 Task: Look for space in Carpentersville, United States from 10th June, 2023 to 25th June, 2023 for 4 adults in price range Rs.10000 to Rs.15000. Place can be private room with 4 bedrooms having 4 beds and 4 bathrooms. Property type can be house, flat, guest house, hotel. Amenities needed are: wifi, TV, free parkinig on premises, gym, breakfast. Booking option can be shelf check-in. Required host language is English.
Action: Mouse moved to (409, 80)
Screenshot: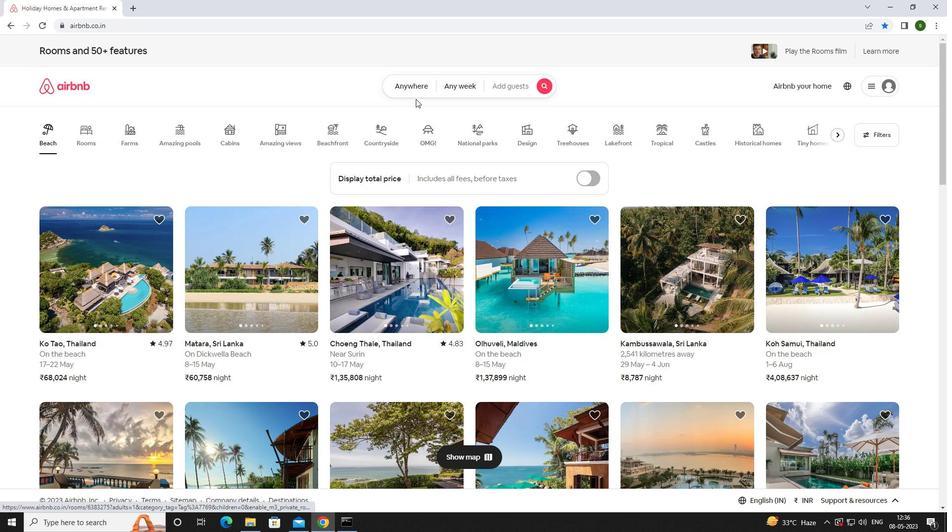 
Action: Mouse pressed left at (409, 80)
Screenshot: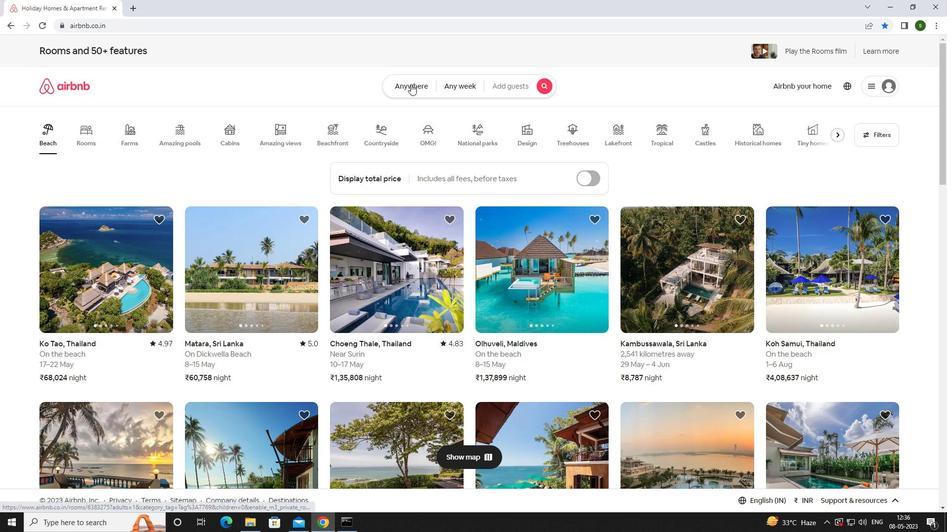 
Action: Mouse moved to (331, 119)
Screenshot: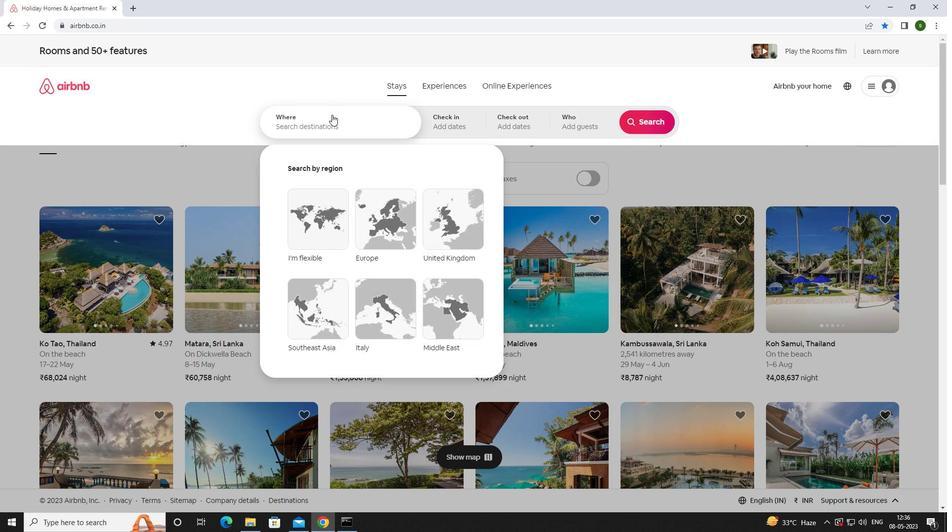 
Action: Mouse pressed left at (331, 119)
Screenshot: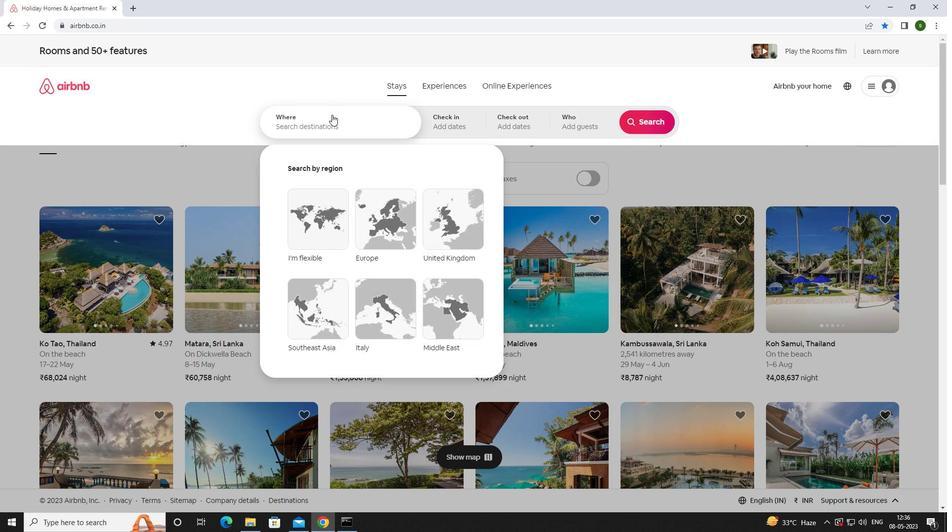 
Action: Mouse moved to (331, 120)
Screenshot: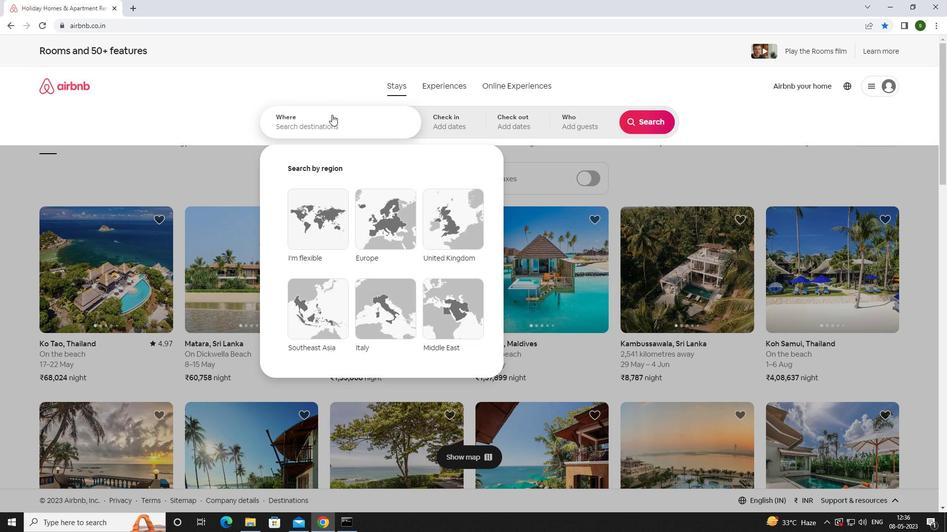
Action: Key pressed <Key.caps_lock>c<Key.caps_lock>arpentersville,<Key.space><Key.caps_lock>u<Key.caps_lock>nited<Key.space><Key.caps_lock>s<Key.caps_lock>tates<Key.enter>
Screenshot: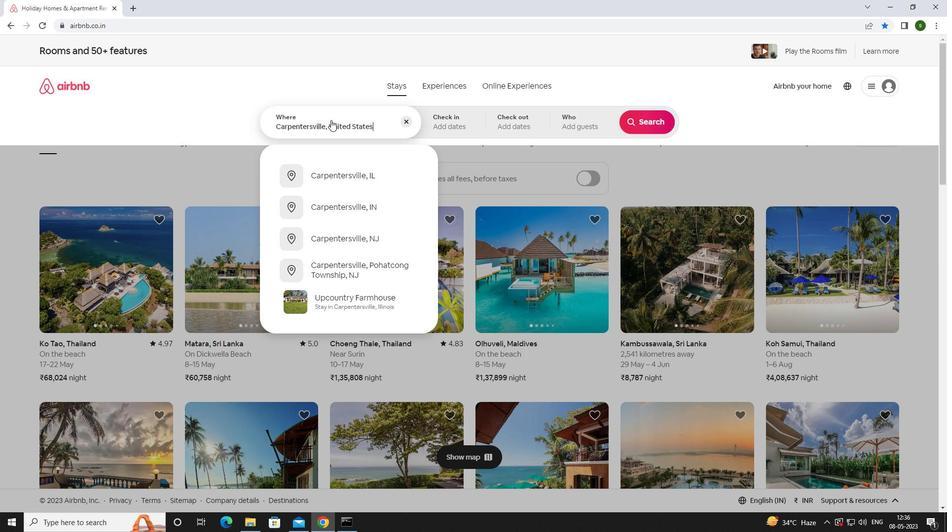 
Action: Mouse moved to (631, 264)
Screenshot: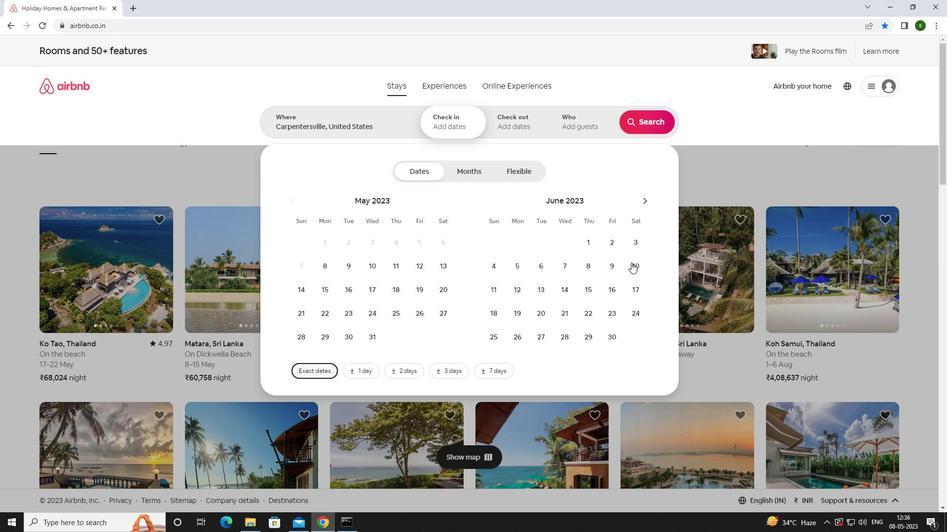 
Action: Mouse pressed left at (631, 264)
Screenshot: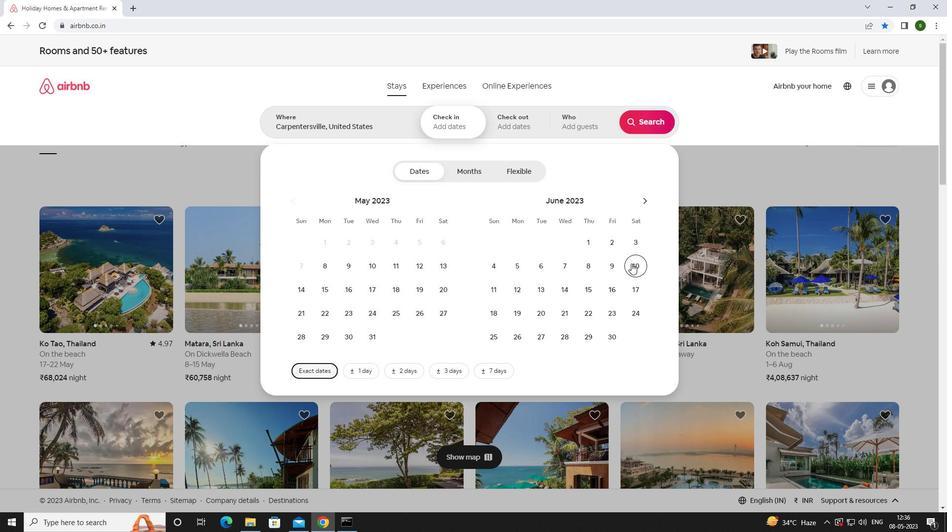 
Action: Mouse moved to (494, 335)
Screenshot: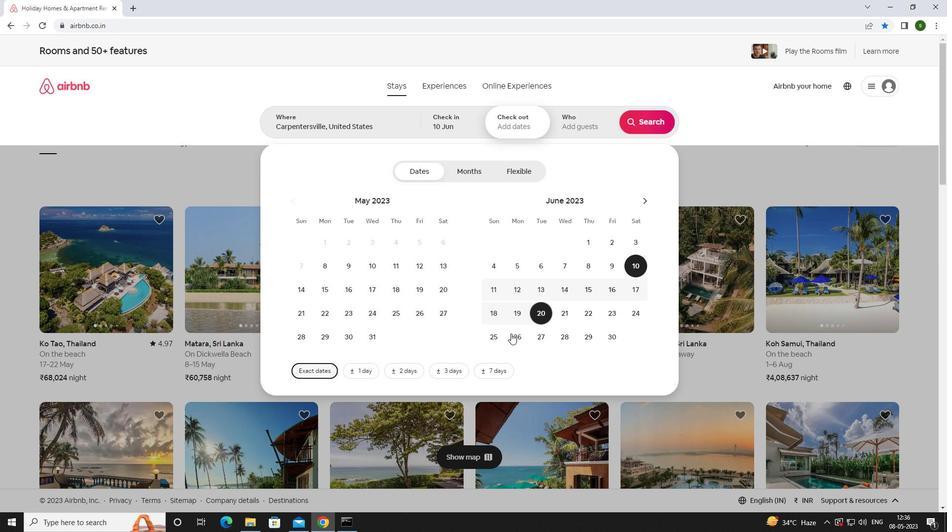 
Action: Mouse pressed left at (494, 335)
Screenshot: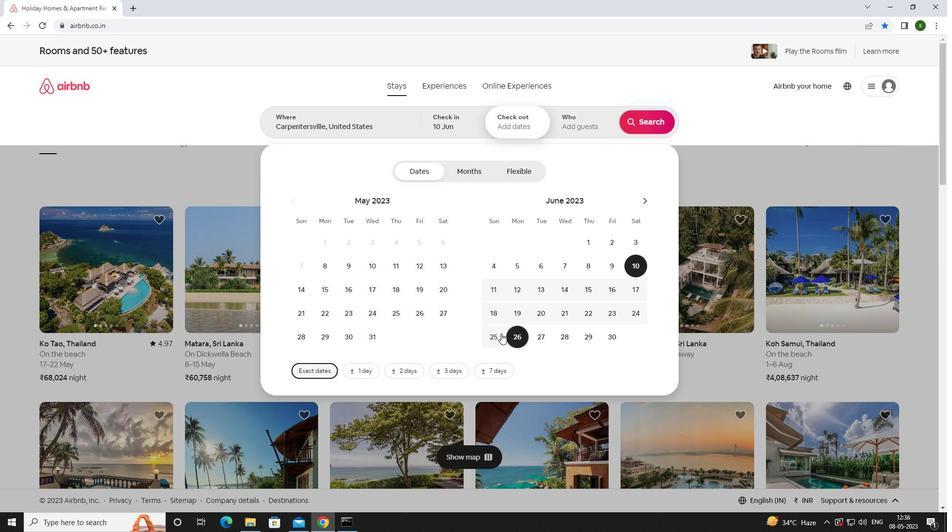 
Action: Mouse moved to (569, 112)
Screenshot: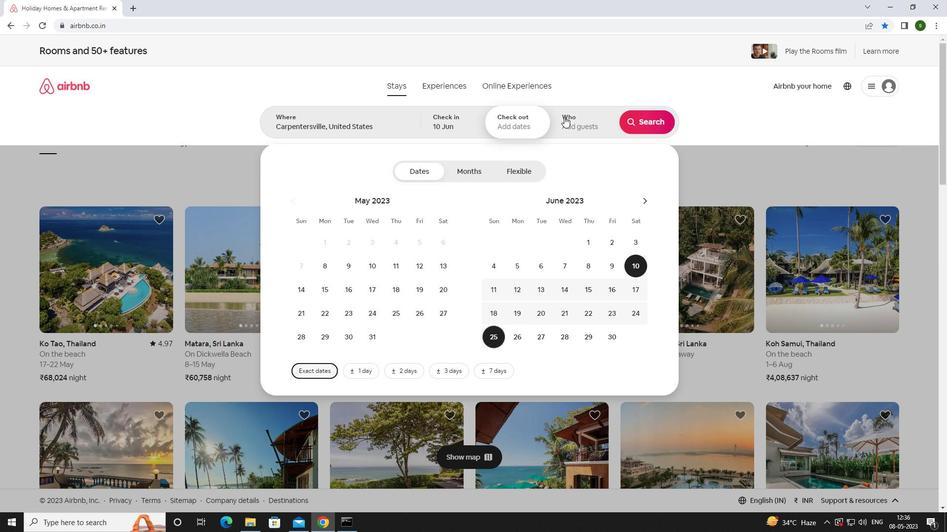 
Action: Mouse pressed left at (569, 112)
Screenshot: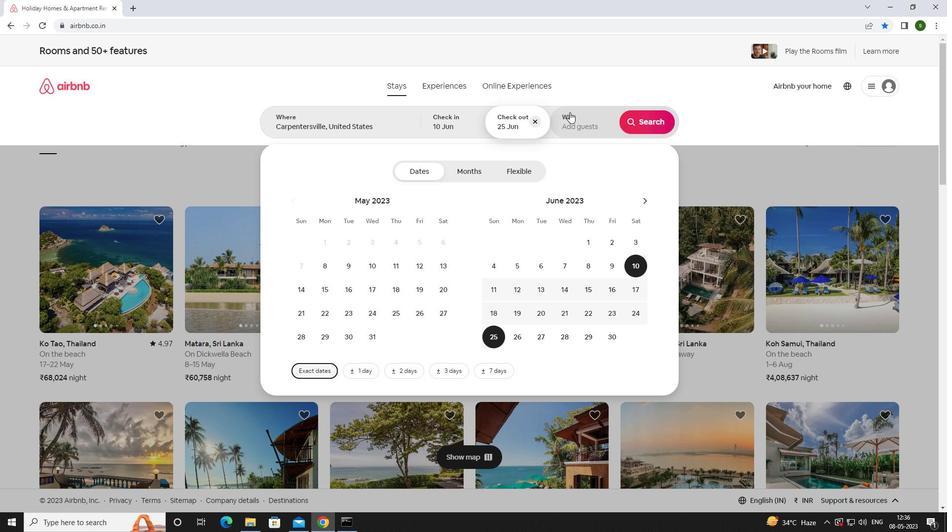 
Action: Mouse moved to (647, 171)
Screenshot: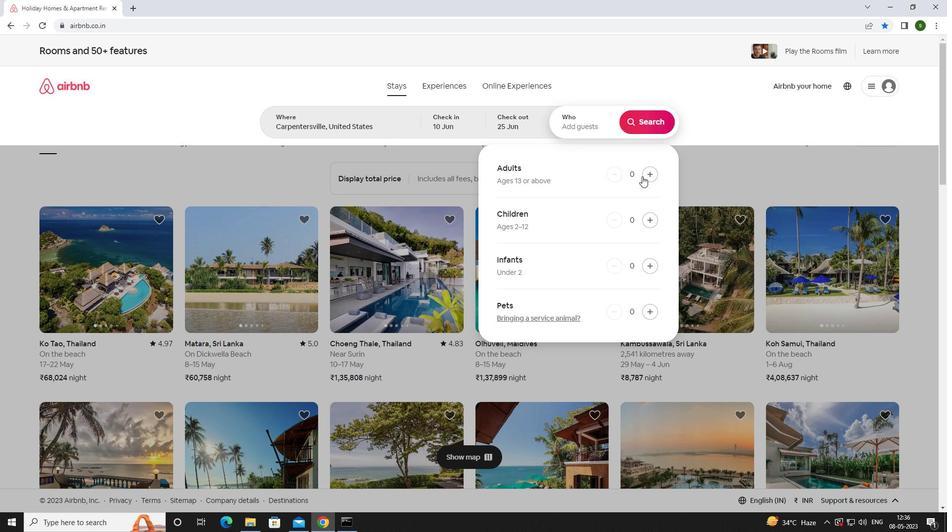 
Action: Mouse pressed left at (647, 171)
Screenshot: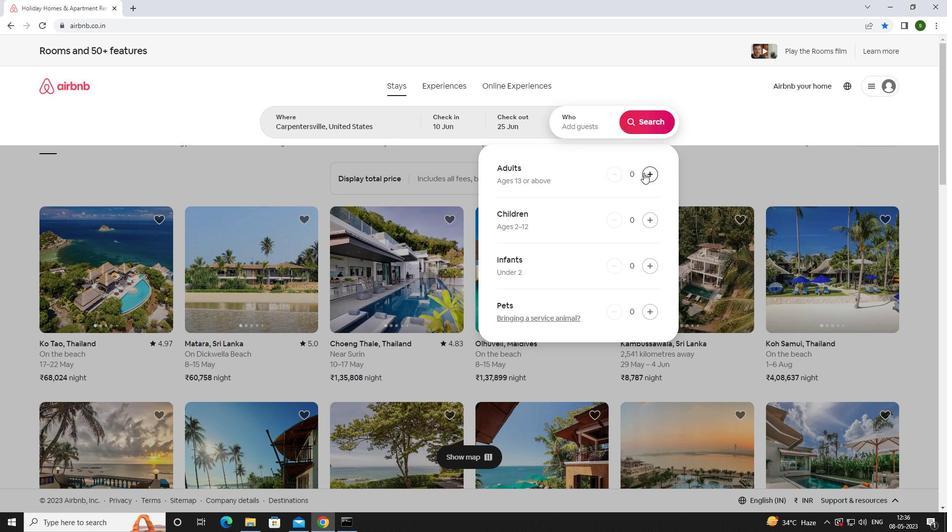 
Action: Mouse pressed left at (647, 171)
Screenshot: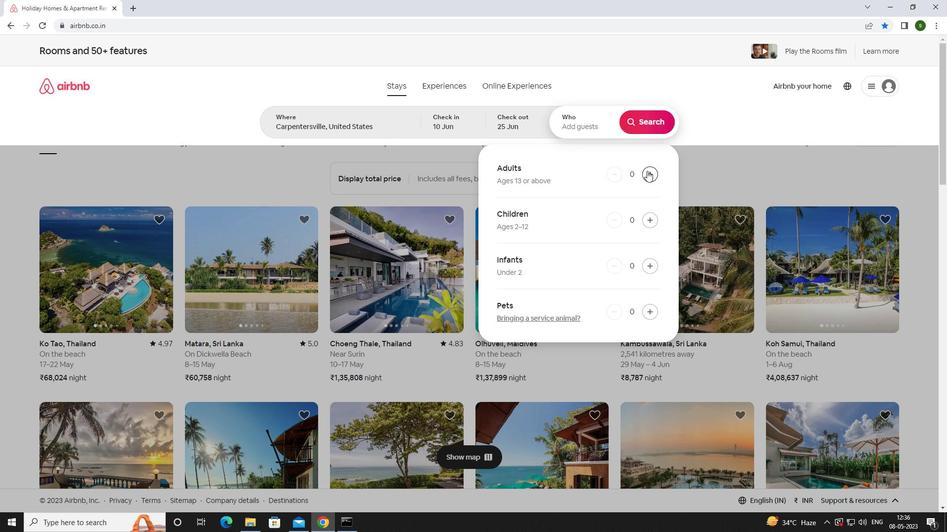 
Action: Mouse pressed left at (647, 171)
Screenshot: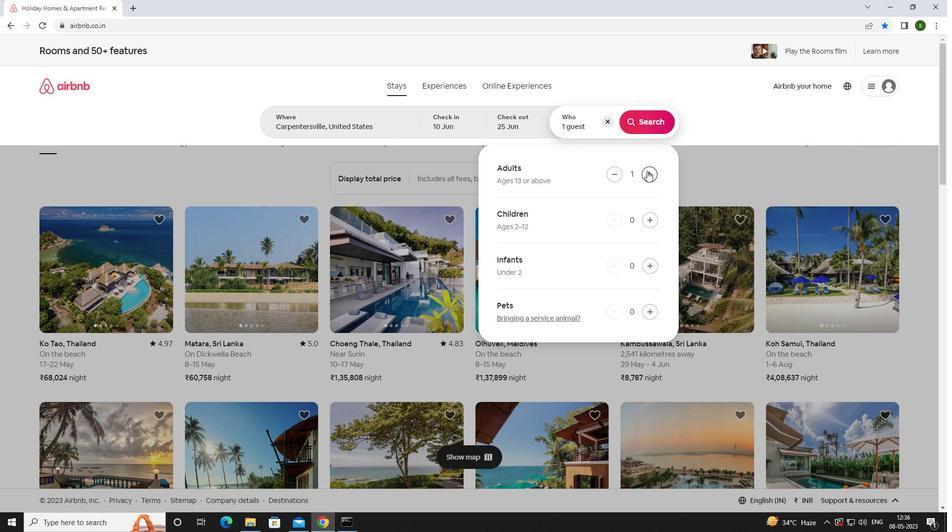 
Action: Mouse pressed left at (647, 171)
Screenshot: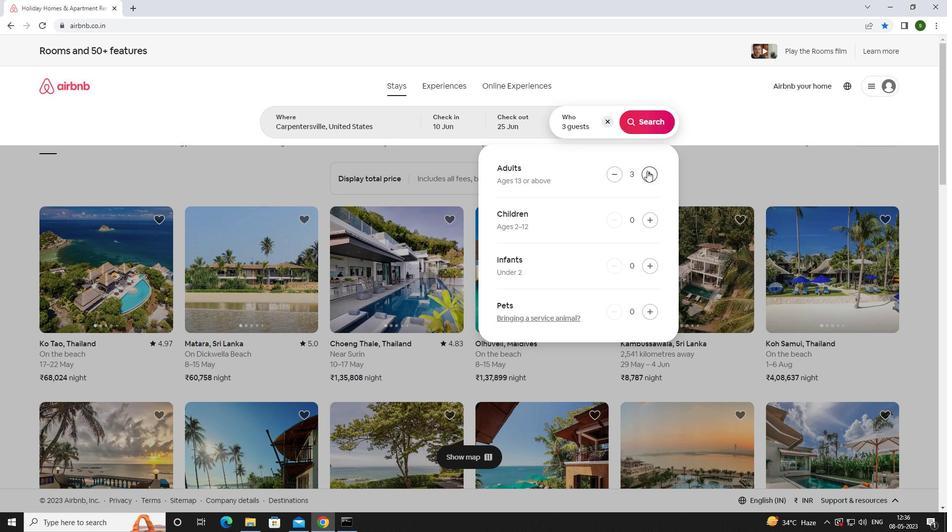 
Action: Mouse moved to (647, 125)
Screenshot: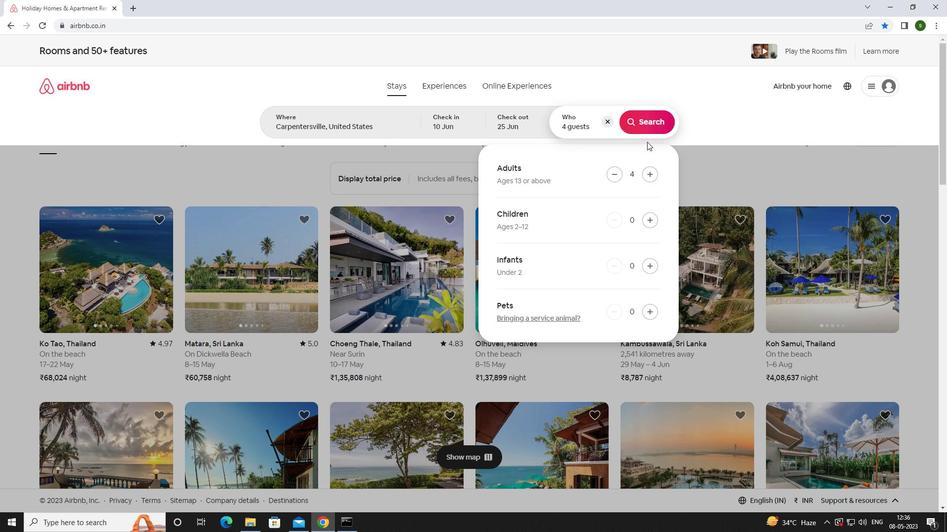 
Action: Mouse pressed left at (647, 125)
Screenshot: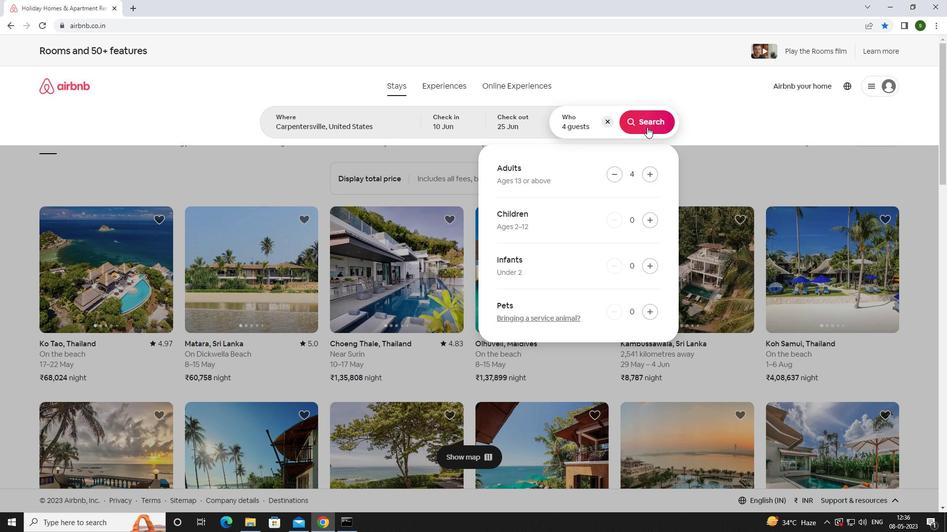 
Action: Mouse moved to (909, 94)
Screenshot: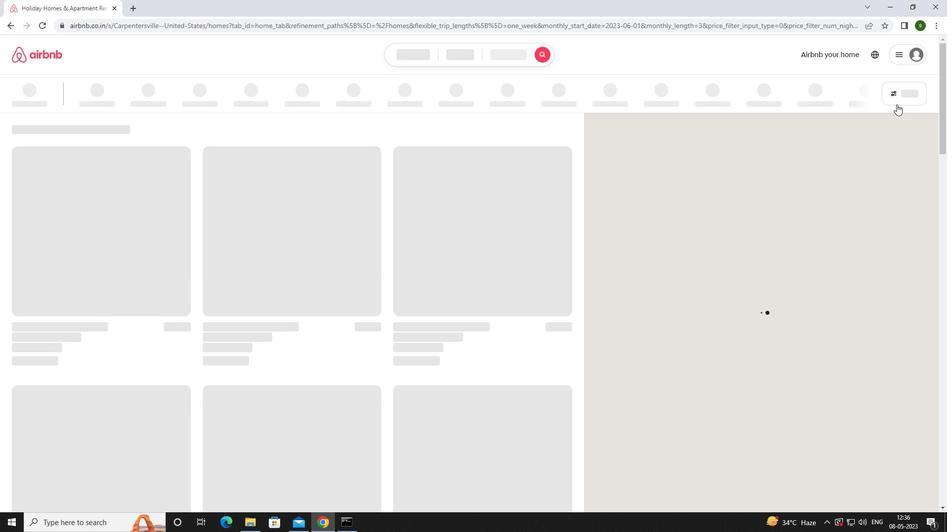 
Action: Mouse pressed left at (909, 94)
Screenshot: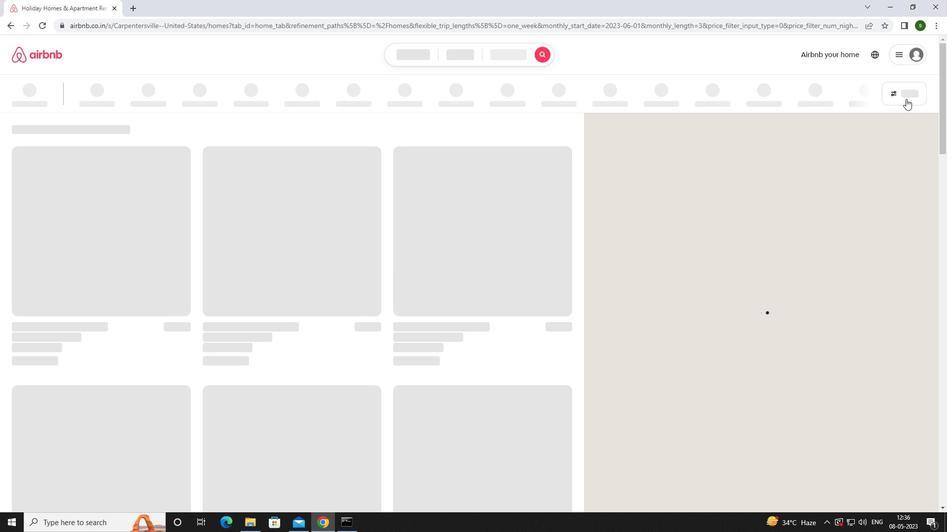 
Action: Mouse moved to (383, 343)
Screenshot: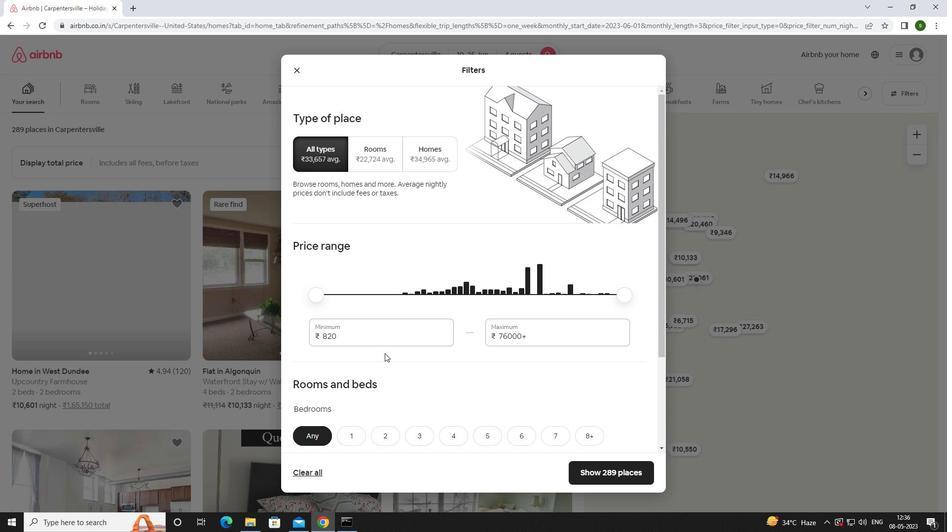 
Action: Mouse pressed left at (383, 343)
Screenshot: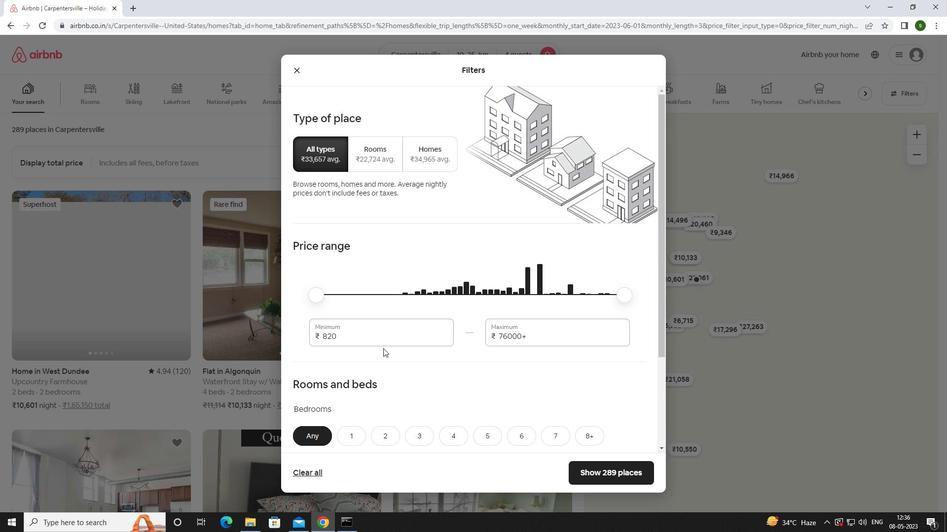 
Action: Key pressed <Key.backspace><Key.backspace><Key.backspace><Key.backspace>10000
Screenshot: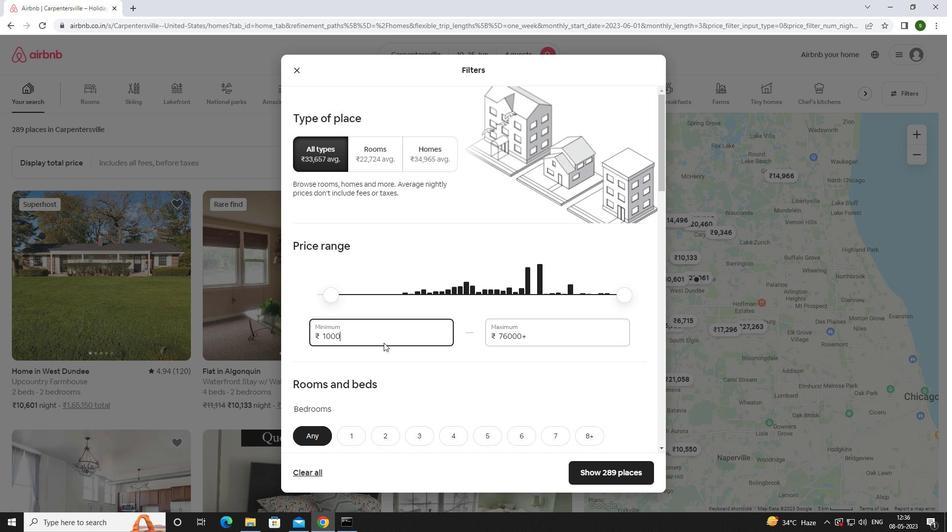 
Action: Mouse moved to (536, 339)
Screenshot: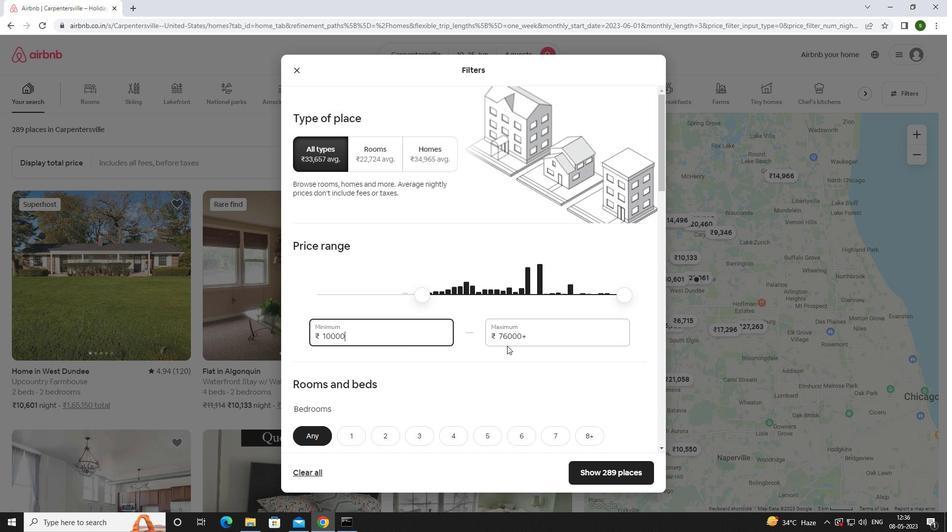 
Action: Mouse pressed left at (536, 339)
Screenshot: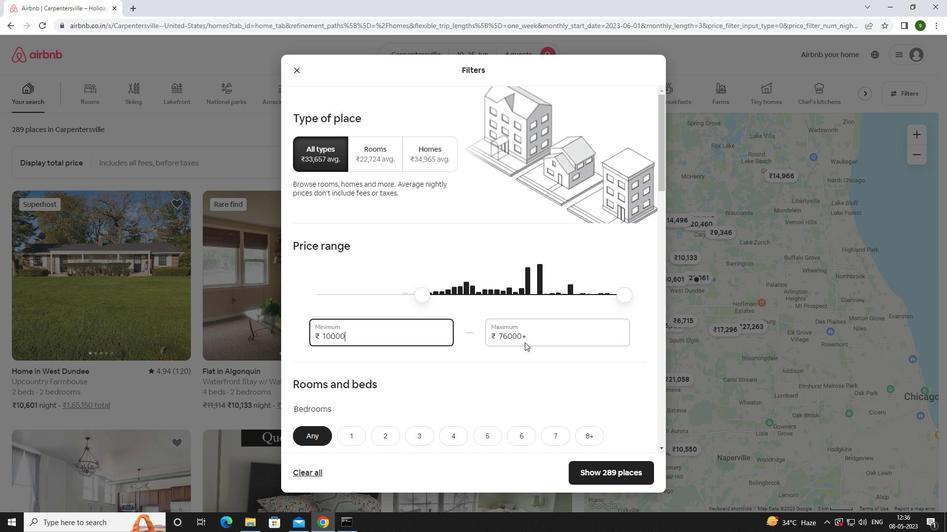 
Action: Key pressed <Key.backspace><Key.backspace><Key.backspace><Key.backspace><Key.backspace><Key.backspace><Key.backspace><Key.backspace>15000
Screenshot: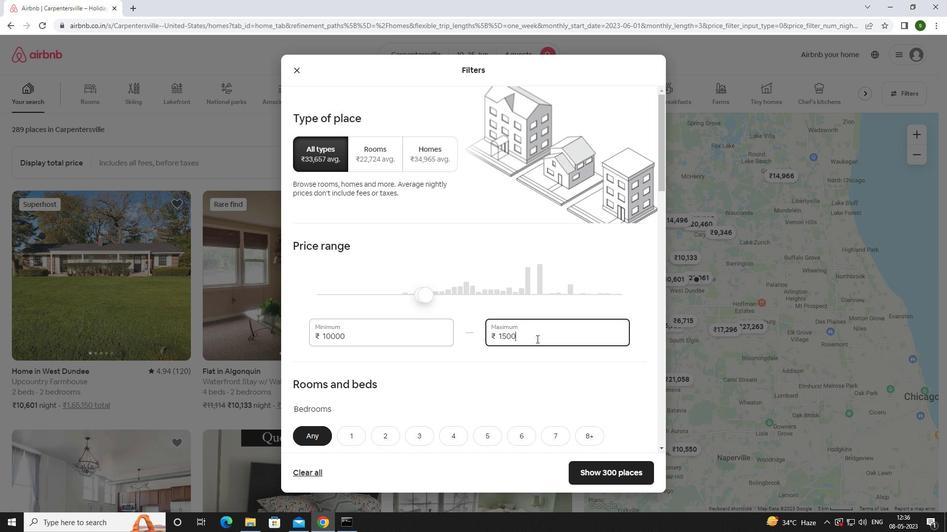 
Action: Mouse moved to (479, 357)
Screenshot: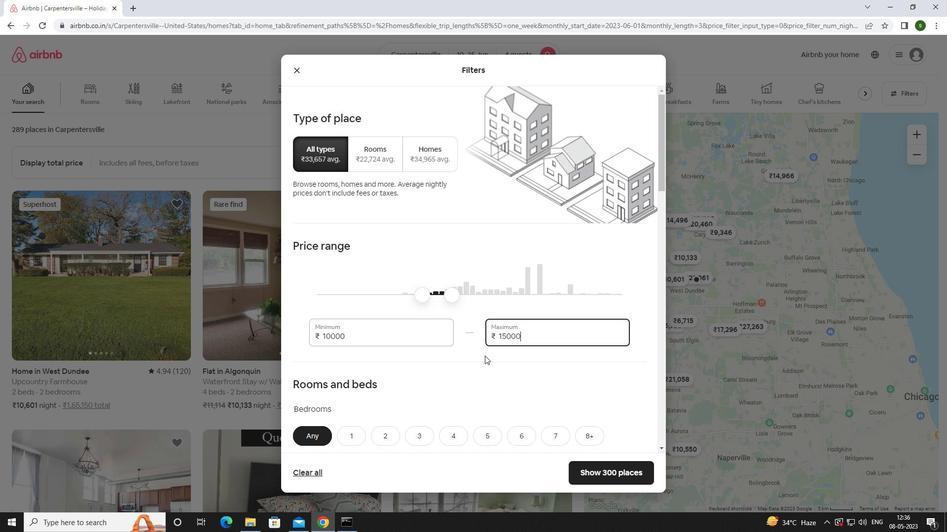 
Action: Mouse scrolled (479, 357) with delta (0, 0)
Screenshot: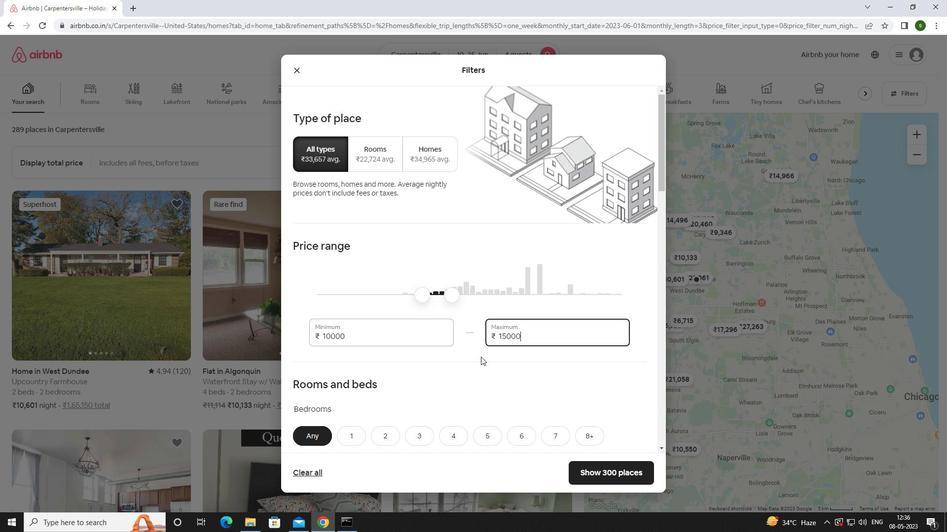 
Action: Mouse scrolled (479, 357) with delta (0, 0)
Screenshot: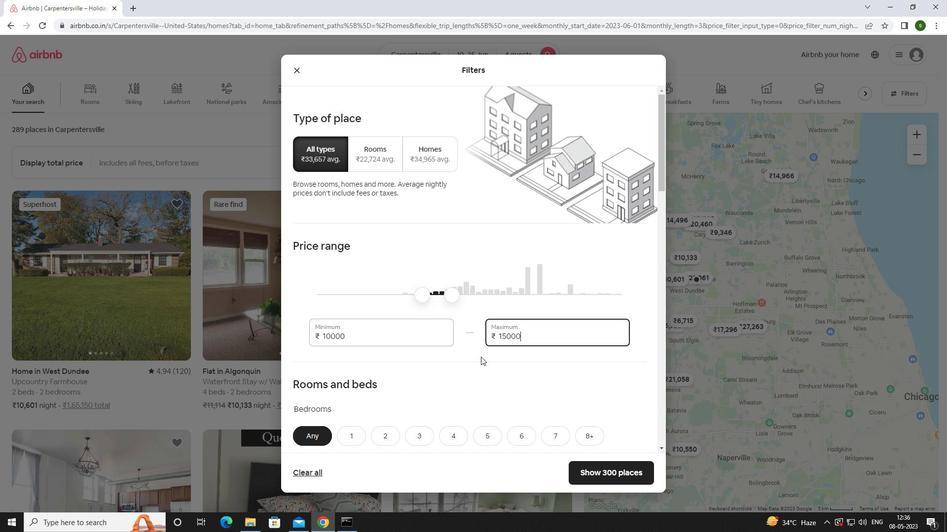 
Action: Mouse moved to (471, 352)
Screenshot: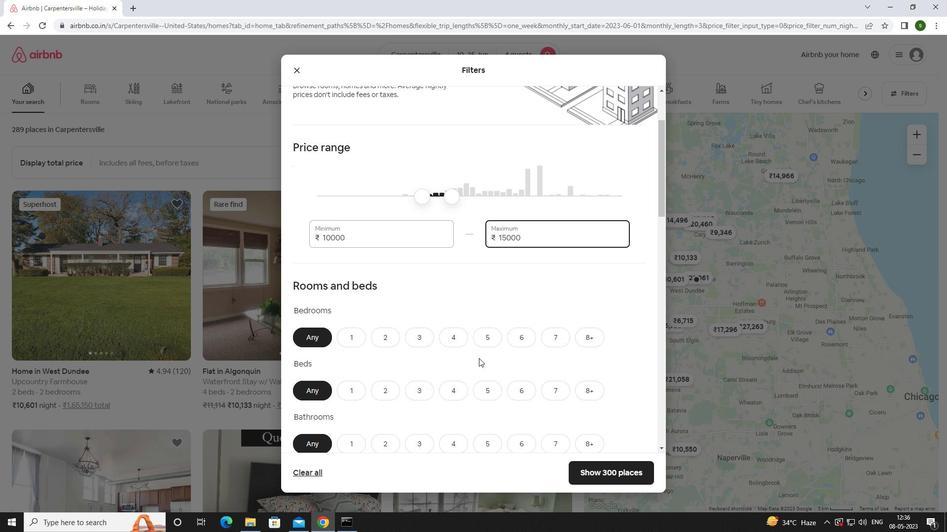 
Action: Mouse scrolled (471, 352) with delta (0, 0)
Screenshot: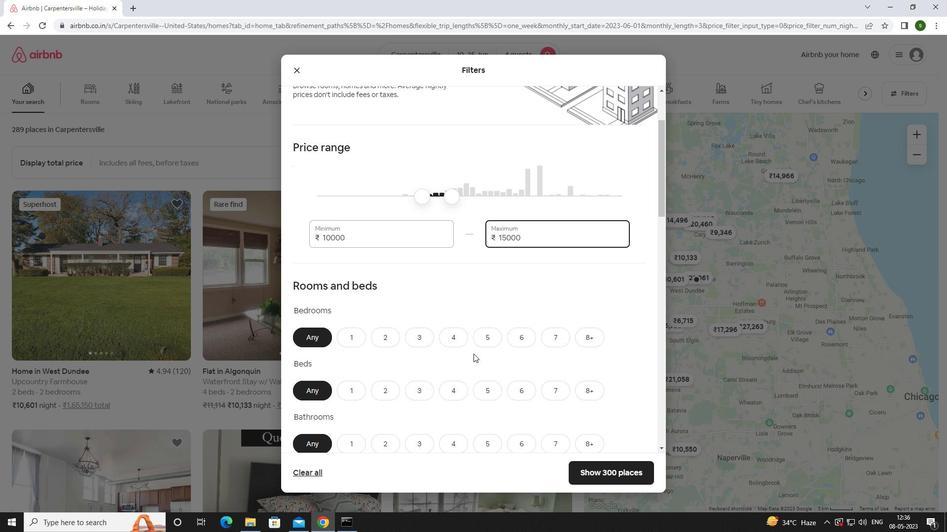 
Action: Mouse scrolled (471, 352) with delta (0, 0)
Screenshot: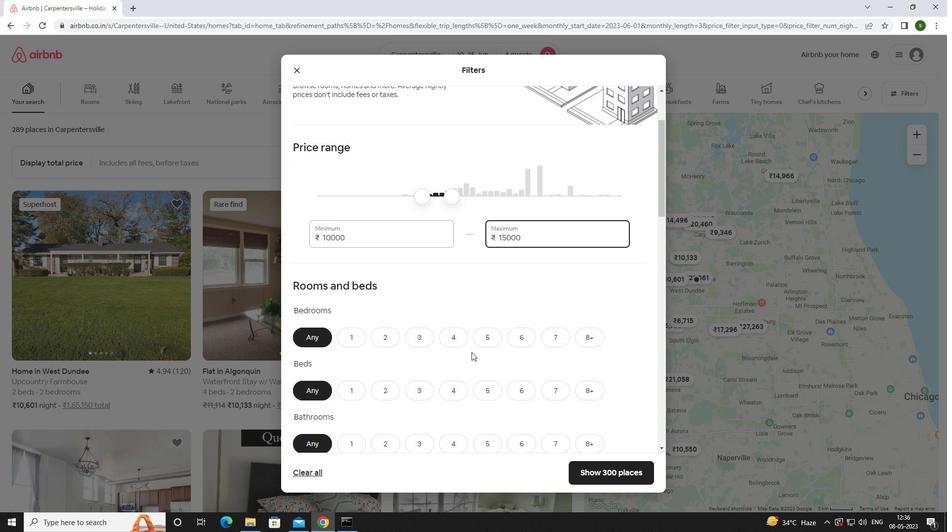 
Action: Mouse moved to (451, 243)
Screenshot: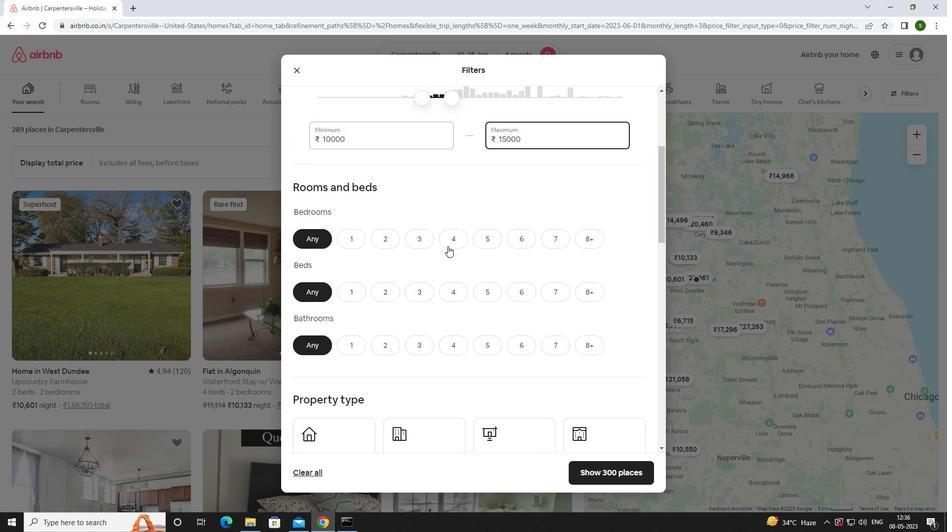 
Action: Mouse pressed left at (451, 243)
Screenshot: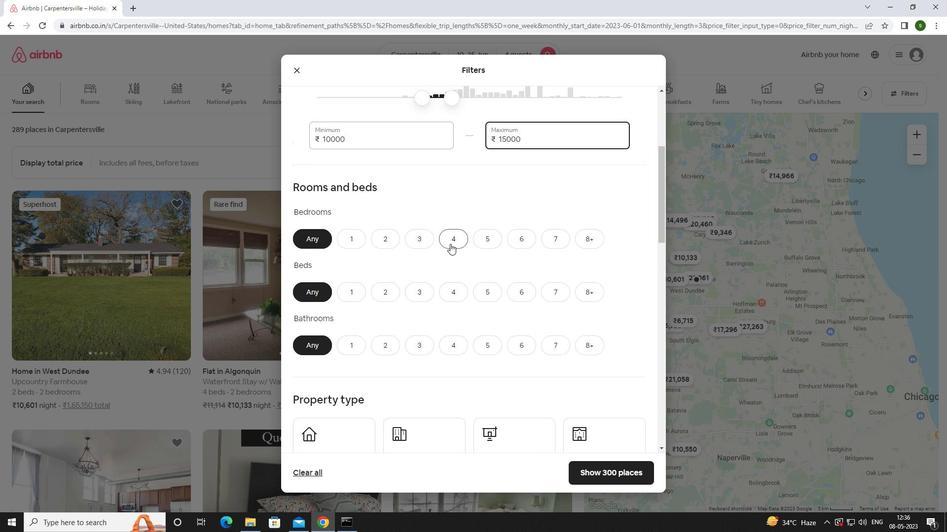 
Action: Mouse moved to (455, 287)
Screenshot: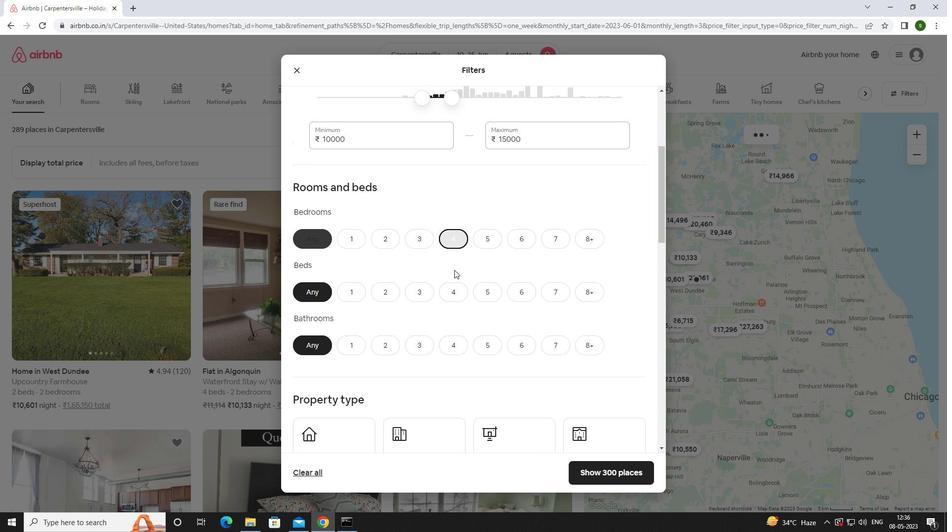 
Action: Mouse pressed left at (455, 287)
Screenshot: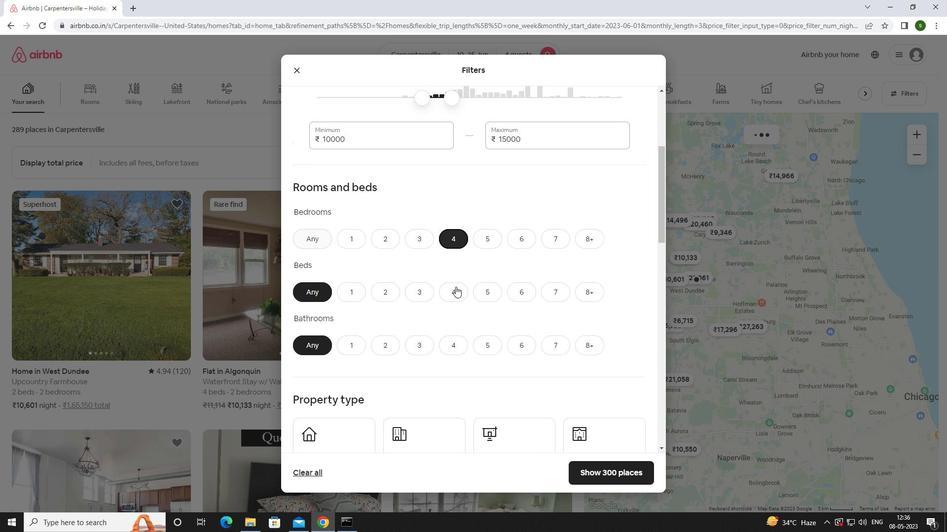 
Action: Mouse moved to (452, 345)
Screenshot: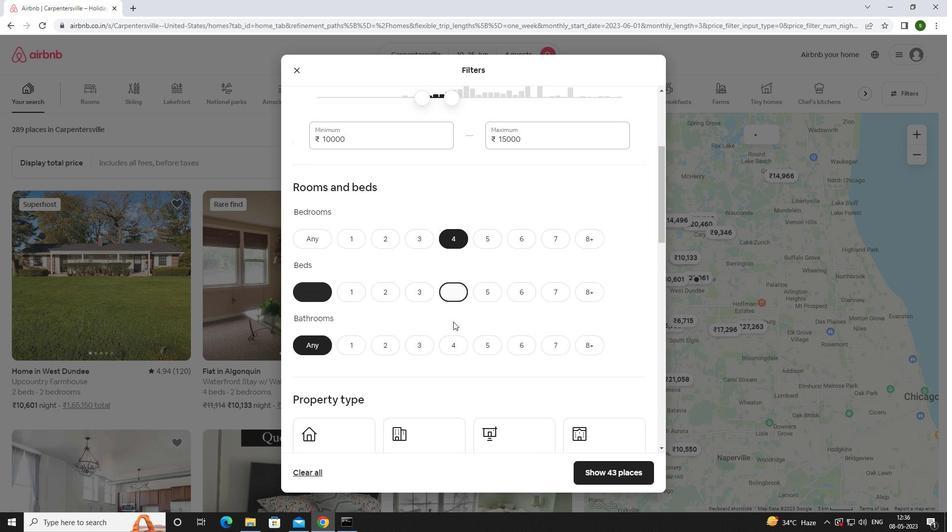 
Action: Mouse pressed left at (452, 345)
Screenshot: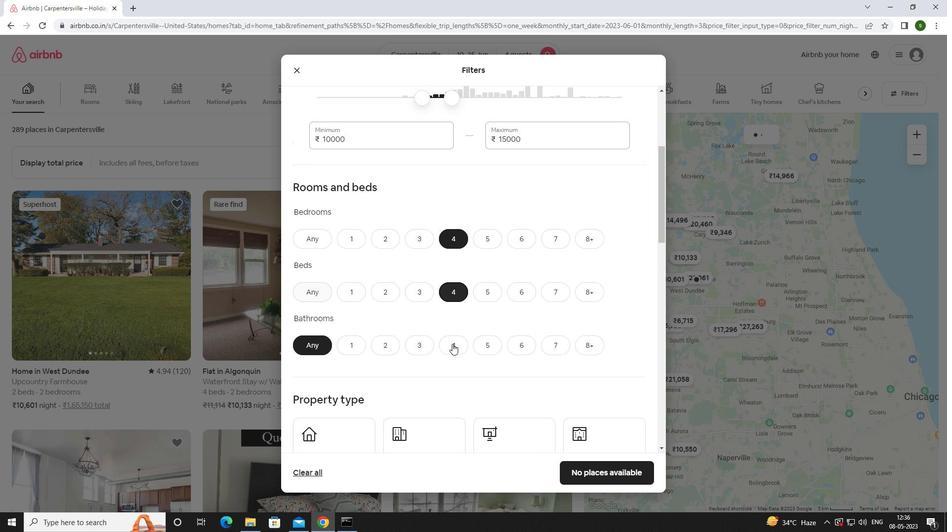 
Action: Mouse moved to (451, 345)
Screenshot: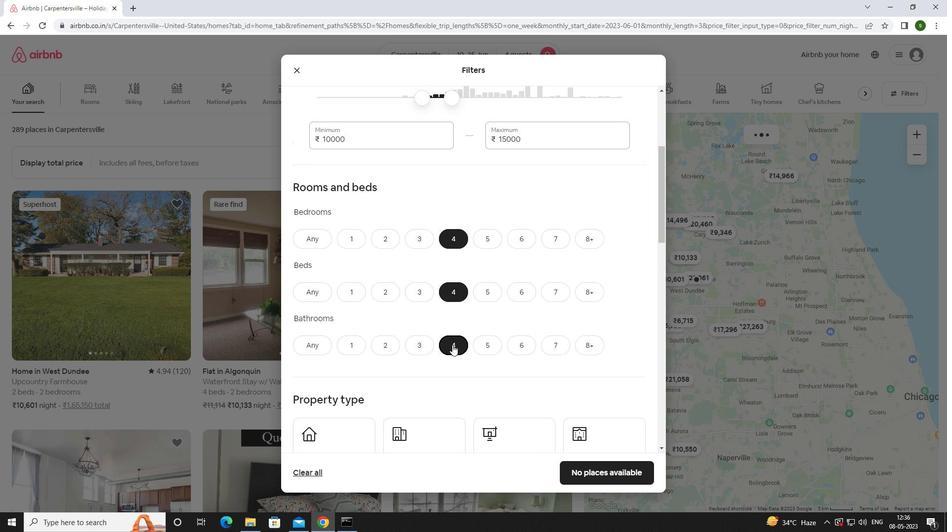 
Action: Mouse scrolled (451, 345) with delta (0, 0)
Screenshot: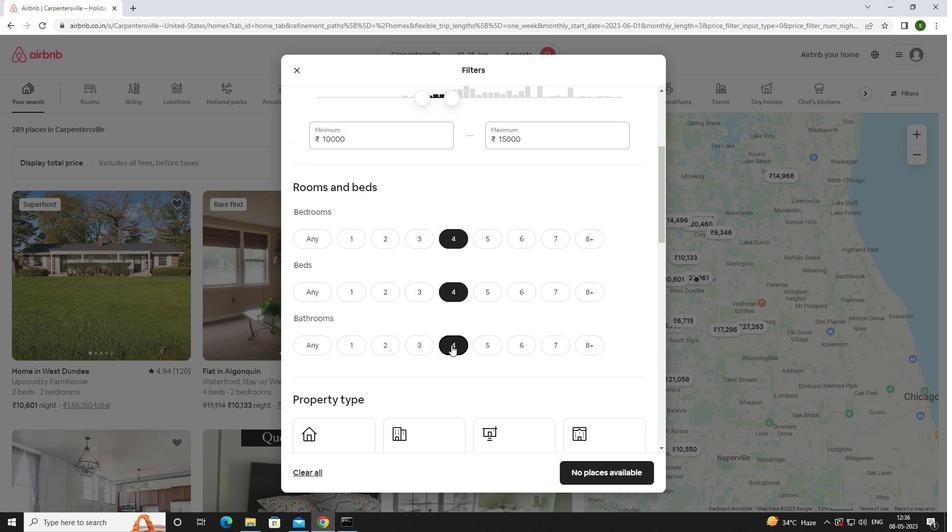 
Action: Mouse scrolled (451, 345) with delta (0, 0)
Screenshot: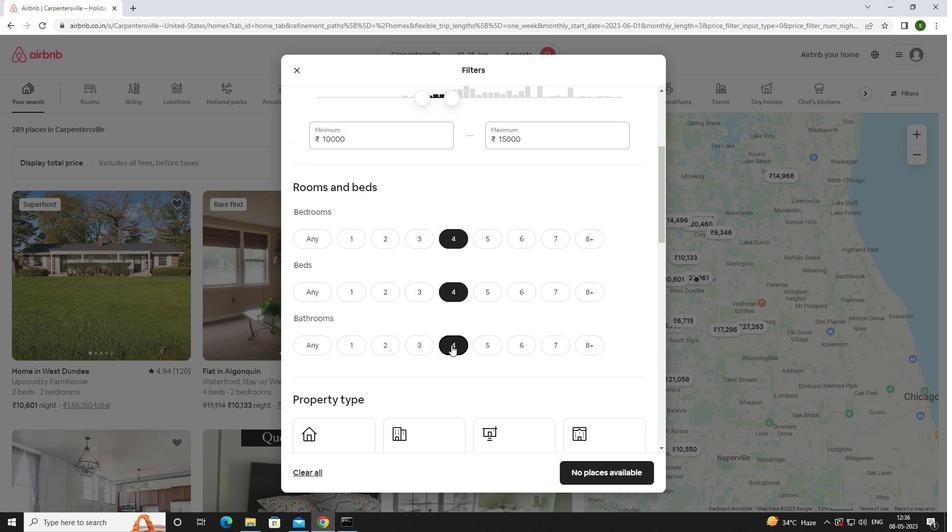 
Action: Mouse moved to (353, 354)
Screenshot: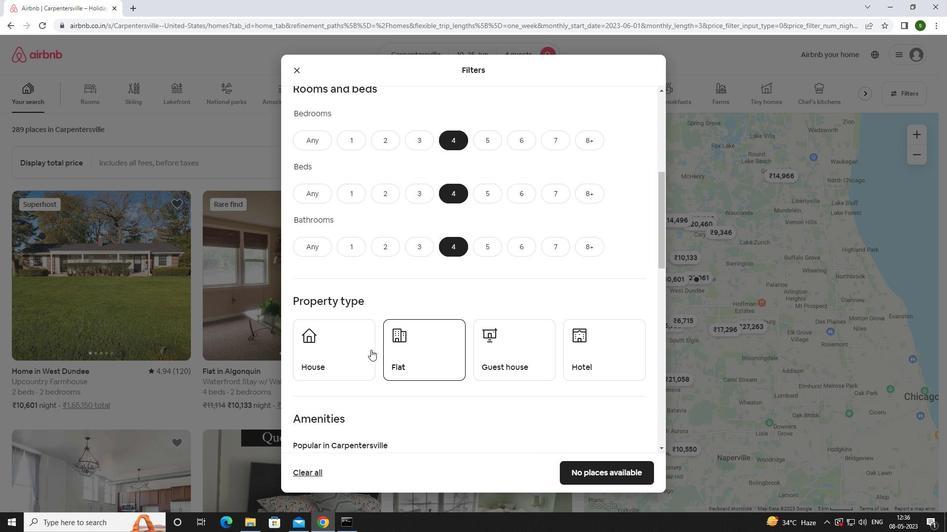 
Action: Mouse pressed left at (353, 354)
Screenshot: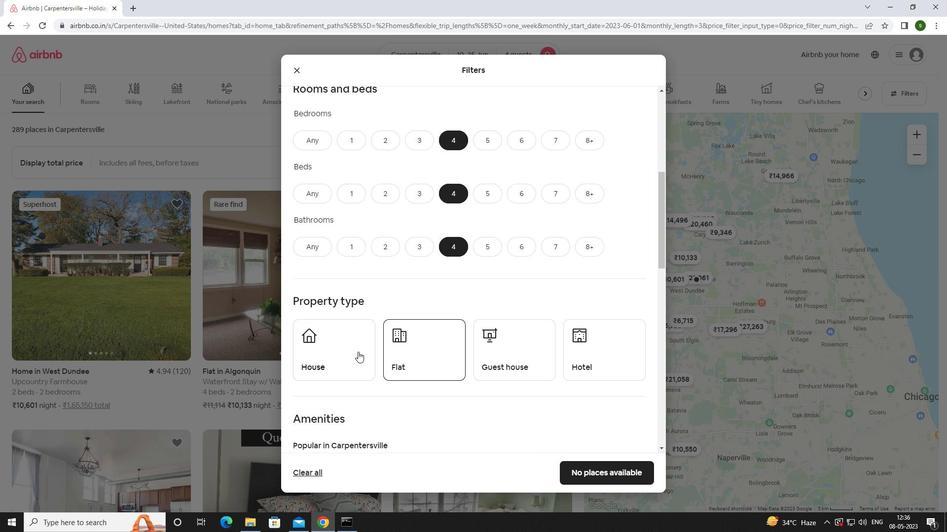 
Action: Mouse moved to (425, 353)
Screenshot: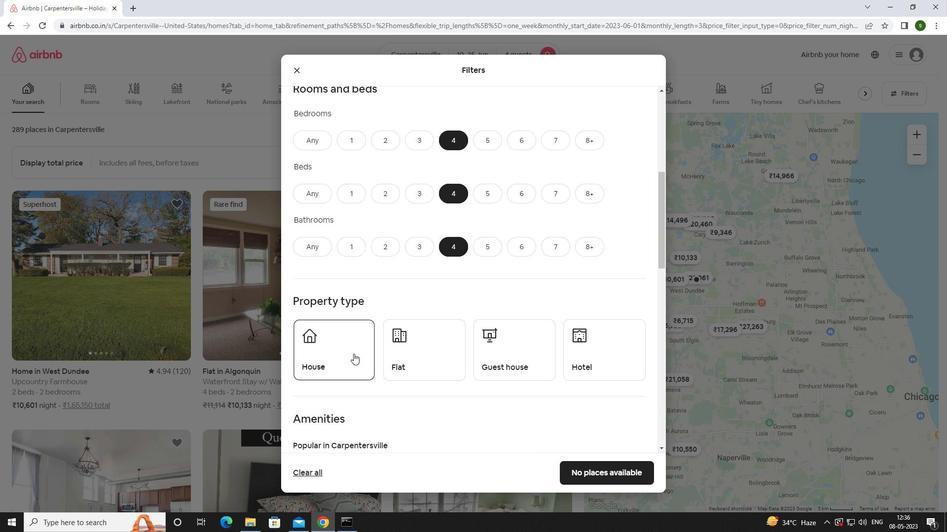 
Action: Mouse pressed left at (425, 353)
Screenshot: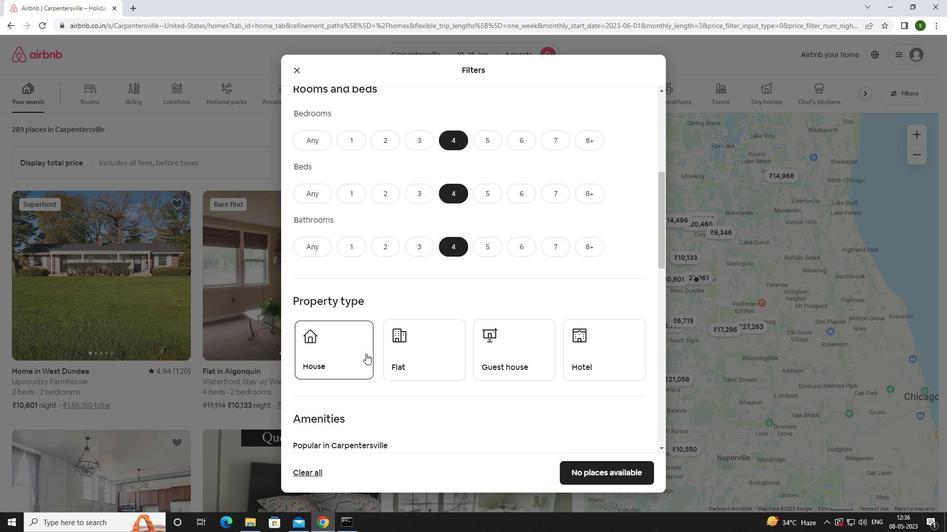 
Action: Mouse moved to (509, 352)
Screenshot: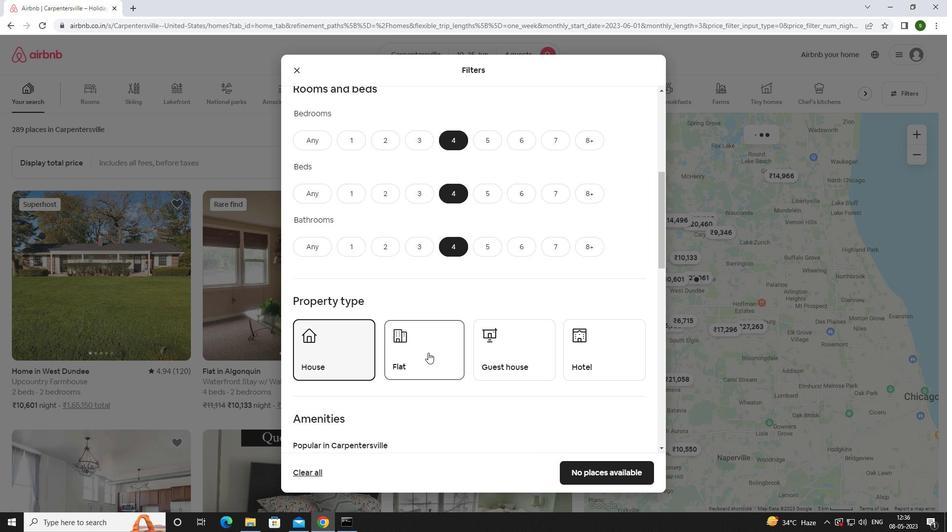 
Action: Mouse pressed left at (509, 352)
Screenshot: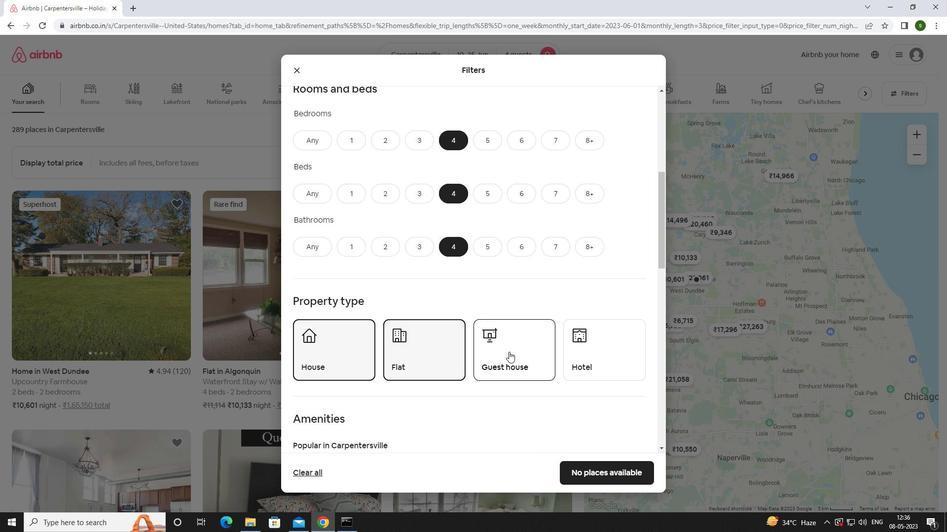 
Action: Mouse moved to (599, 361)
Screenshot: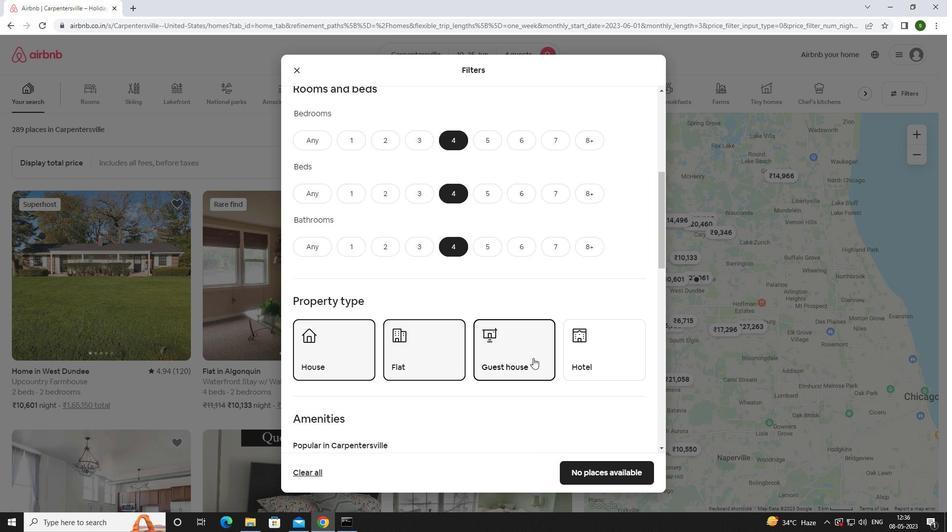 
Action: Mouse pressed left at (599, 361)
Screenshot: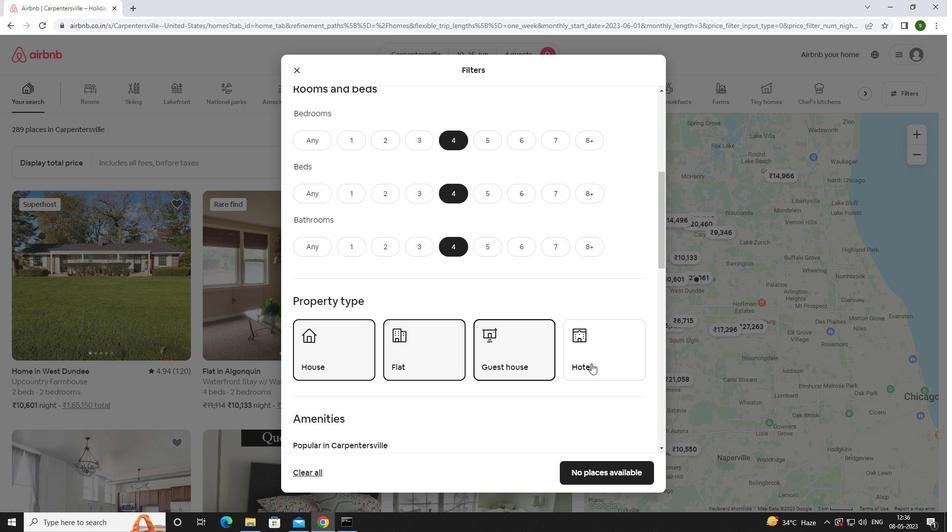 
Action: Mouse moved to (506, 343)
Screenshot: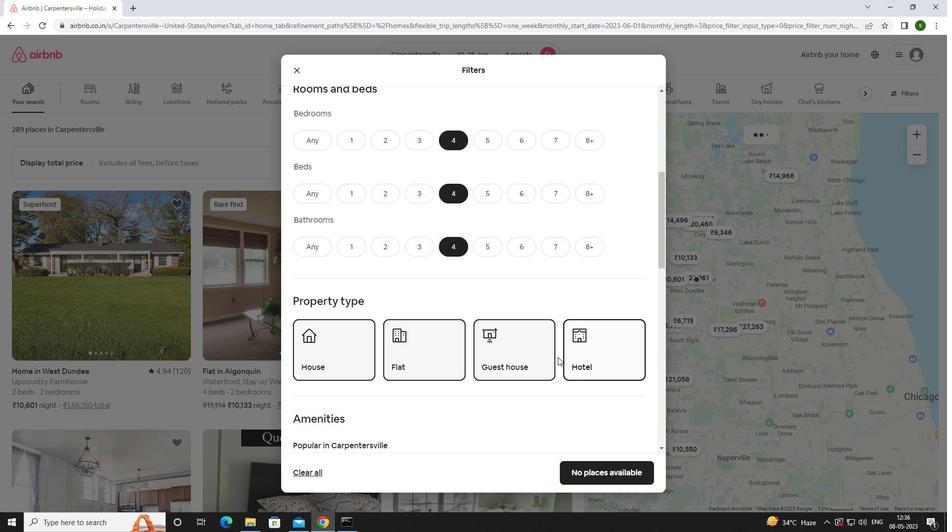 
Action: Mouse scrolled (506, 343) with delta (0, 0)
Screenshot: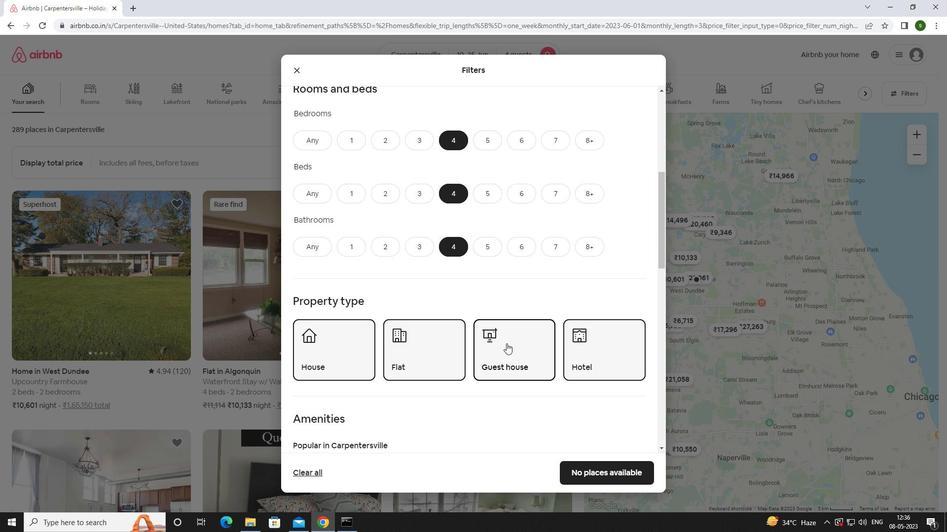 
Action: Mouse scrolled (506, 343) with delta (0, 0)
Screenshot: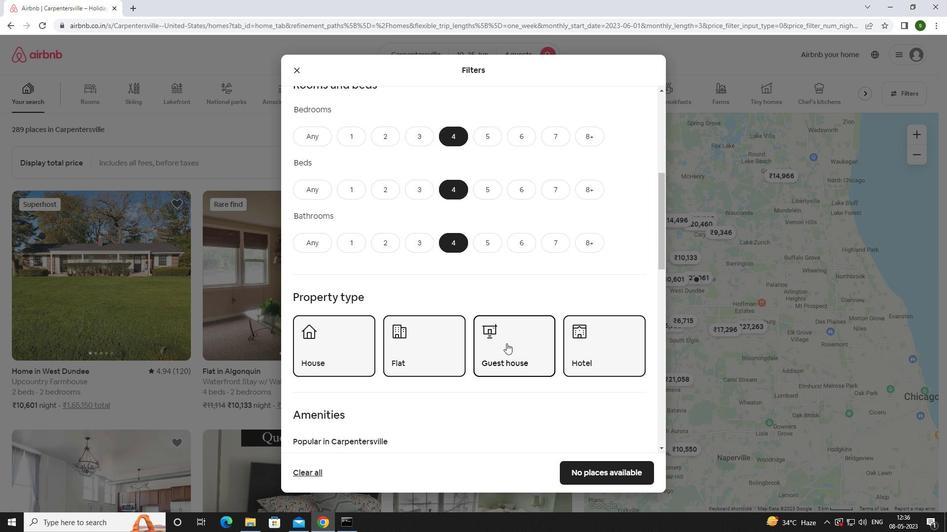 
Action: Mouse scrolled (506, 343) with delta (0, 0)
Screenshot: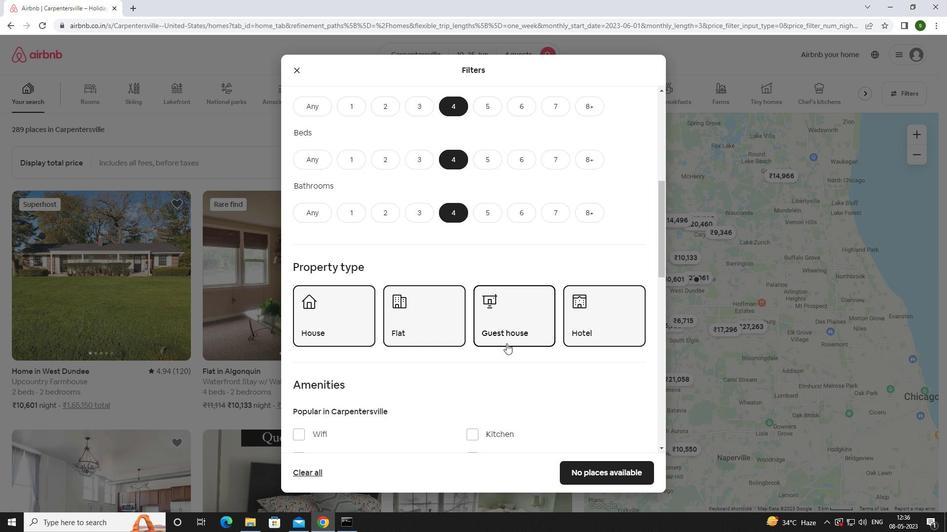 
Action: Mouse moved to (313, 328)
Screenshot: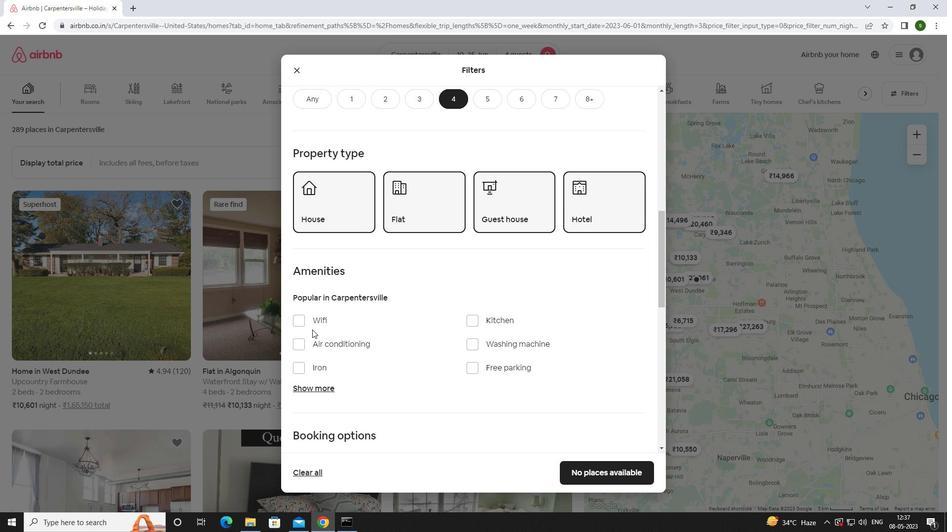 
Action: Mouse pressed left at (313, 328)
Screenshot: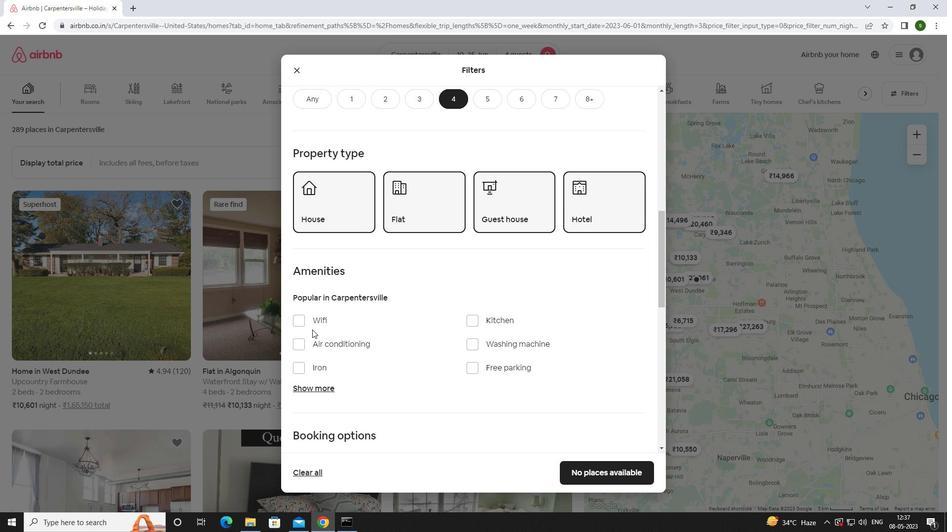 
Action: Mouse moved to (306, 324)
Screenshot: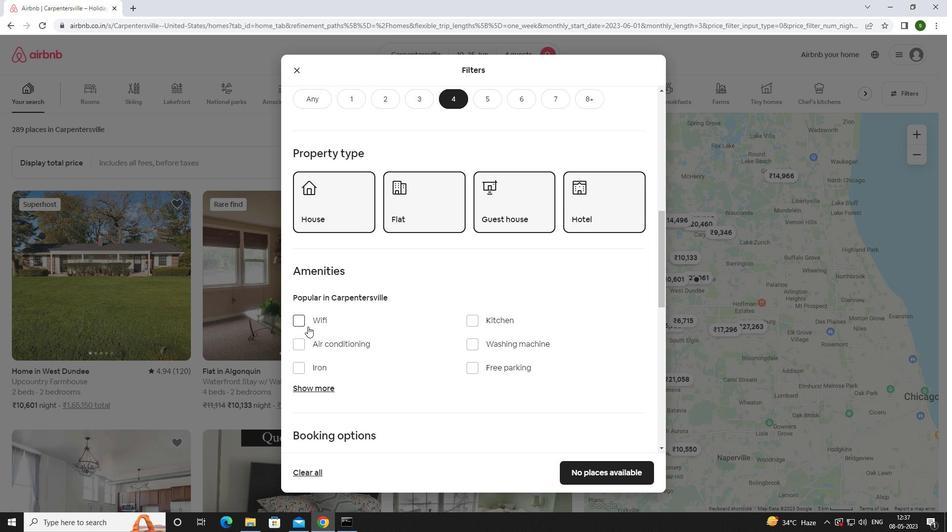 
Action: Mouse pressed left at (306, 324)
Screenshot: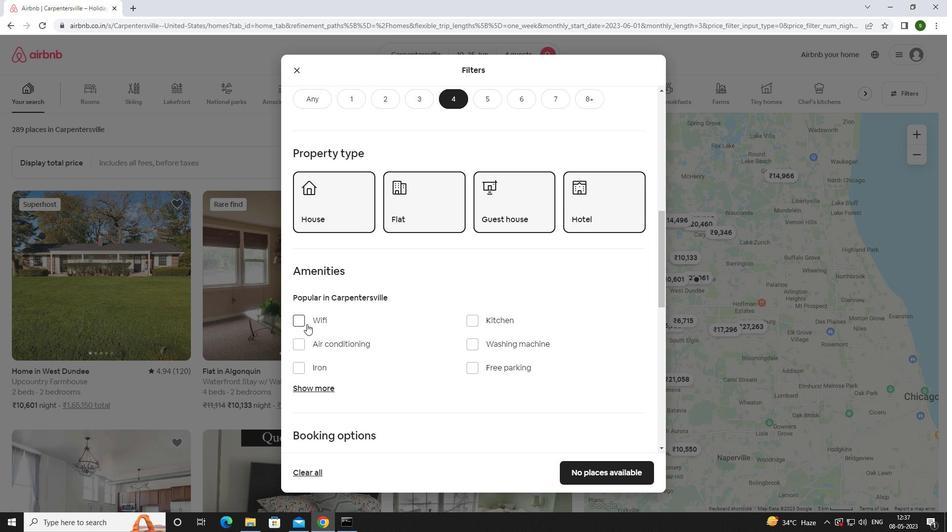 
Action: Mouse moved to (480, 370)
Screenshot: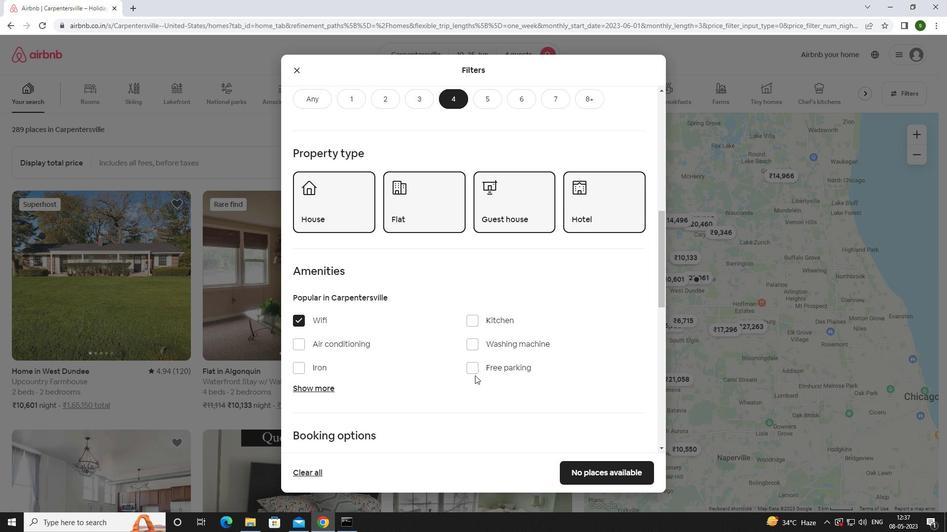 
Action: Mouse pressed left at (480, 370)
Screenshot: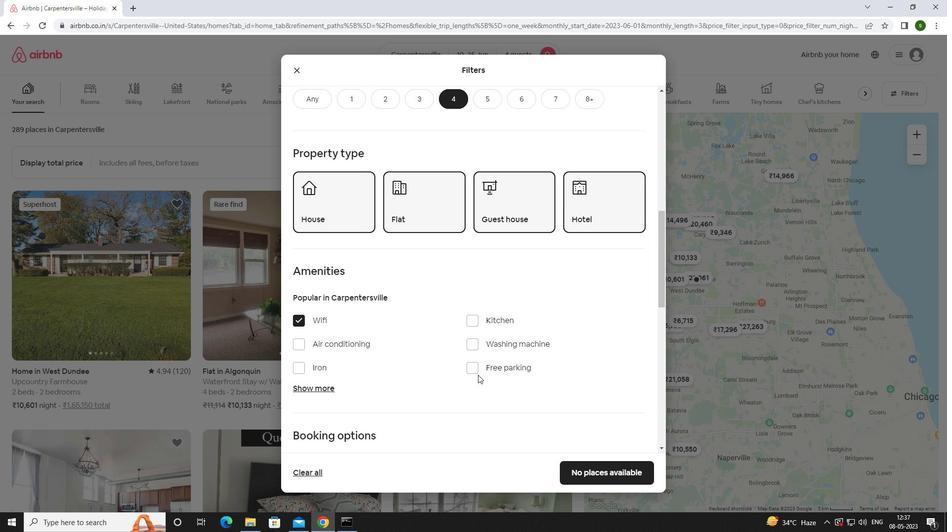 
Action: Mouse moved to (314, 386)
Screenshot: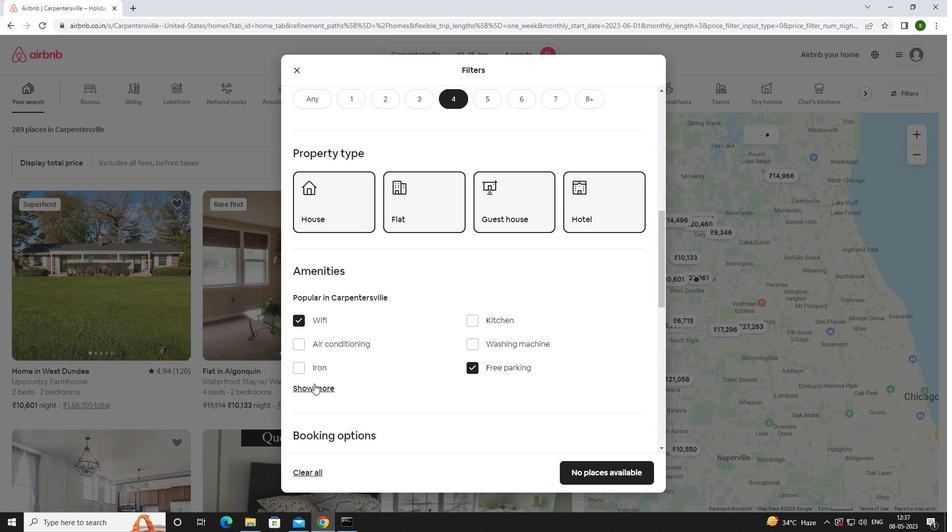 
Action: Mouse pressed left at (314, 386)
Screenshot: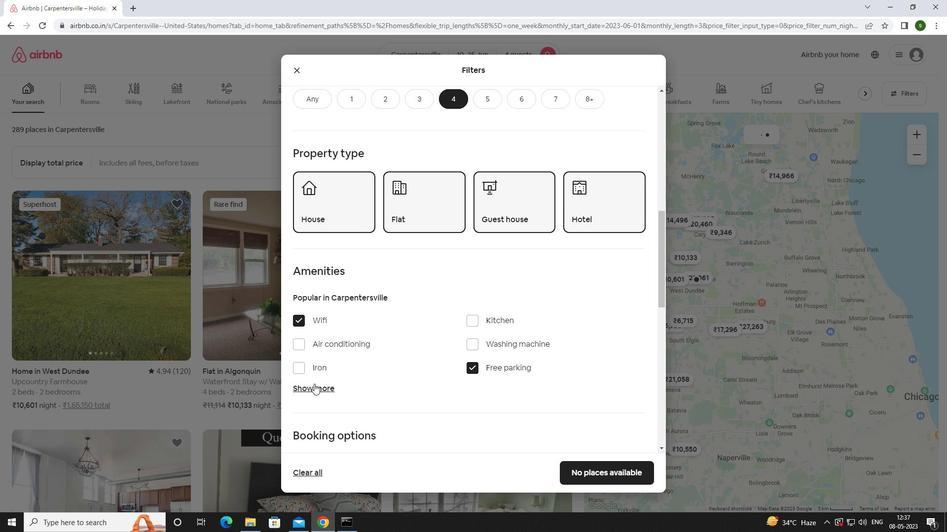 
Action: Mouse moved to (441, 351)
Screenshot: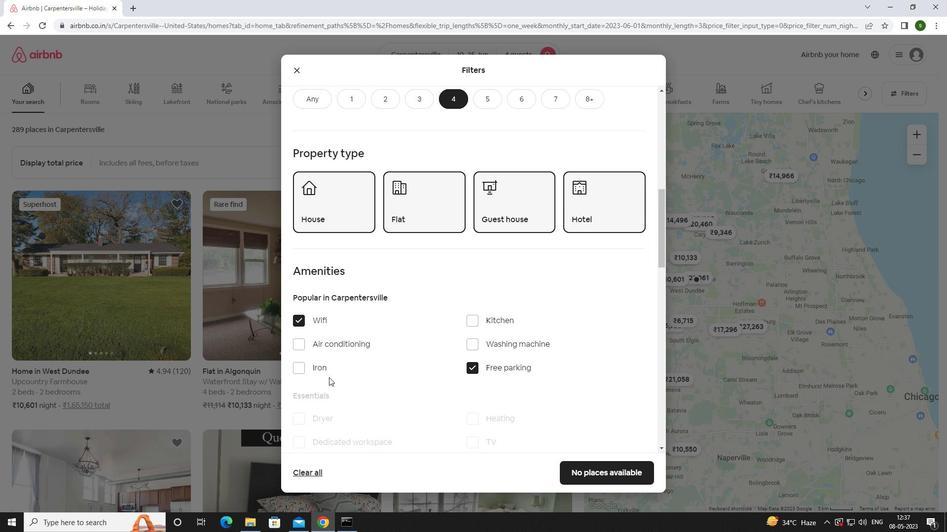 
Action: Mouse scrolled (441, 351) with delta (0, 0)
Screenshot: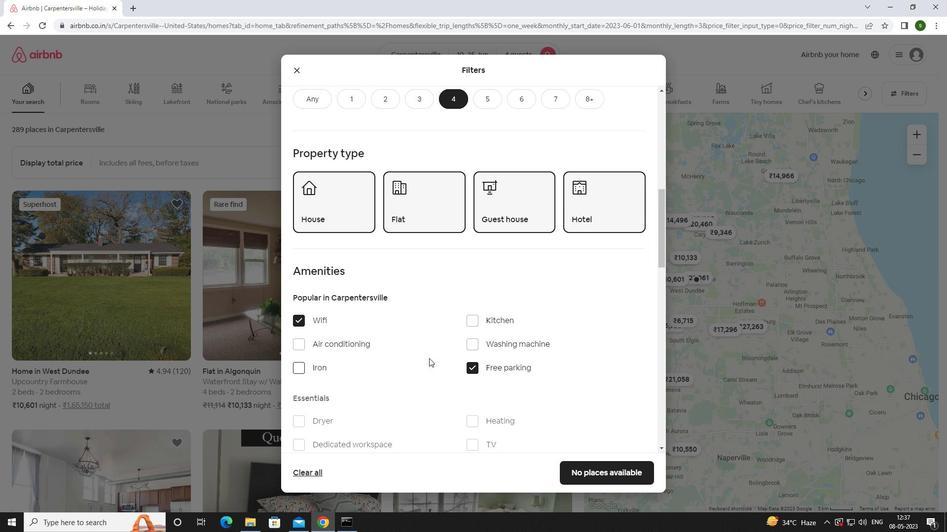 
Action: Mouse scrolled (441, 351) with delta (0, 0)
Screenshot: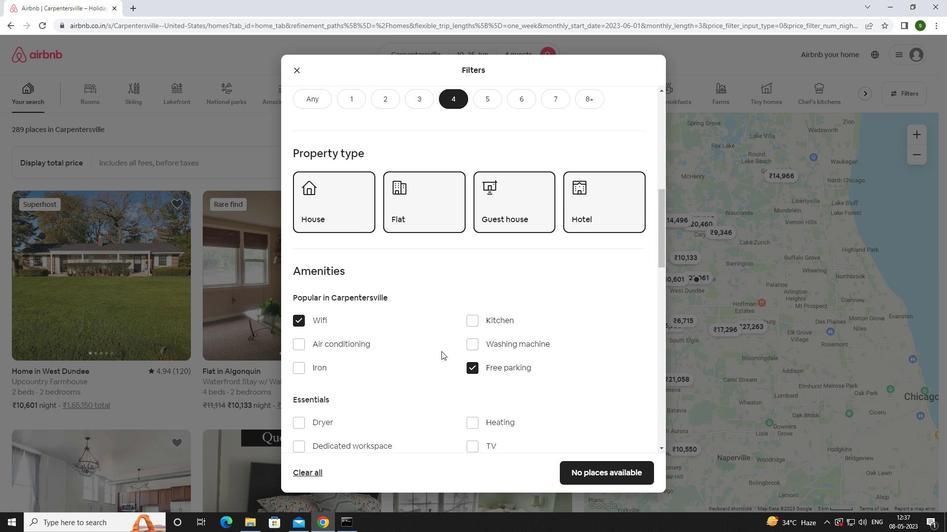 
Action: Mouse scrolled (441, 351) with delta (0, 0)
Screenshot: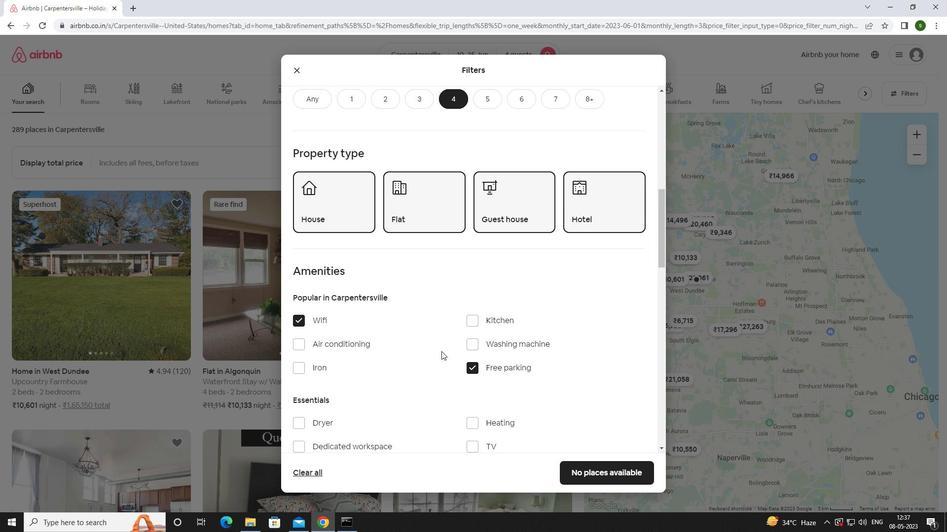 
Action: Mouse moved to (477, 301)
Screenshot: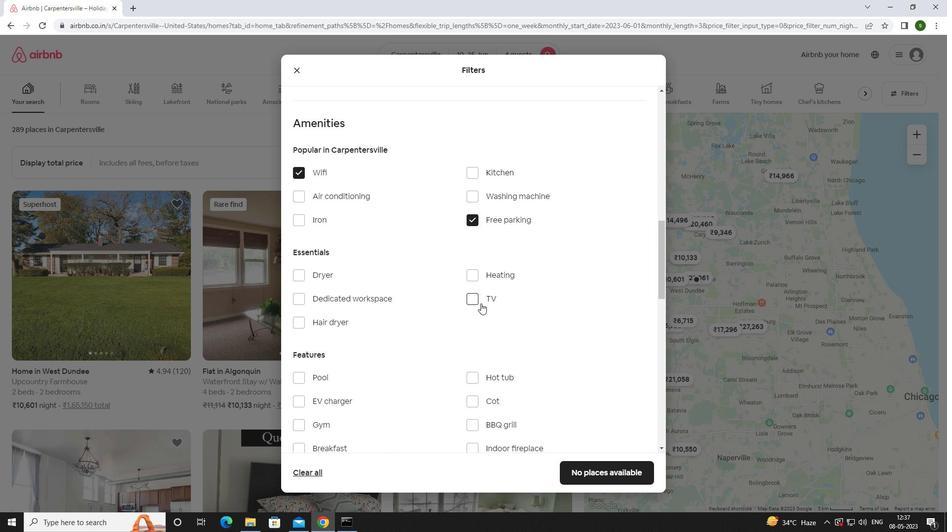 
Action: Mouse pressed left at (477, 301)
Screenshot: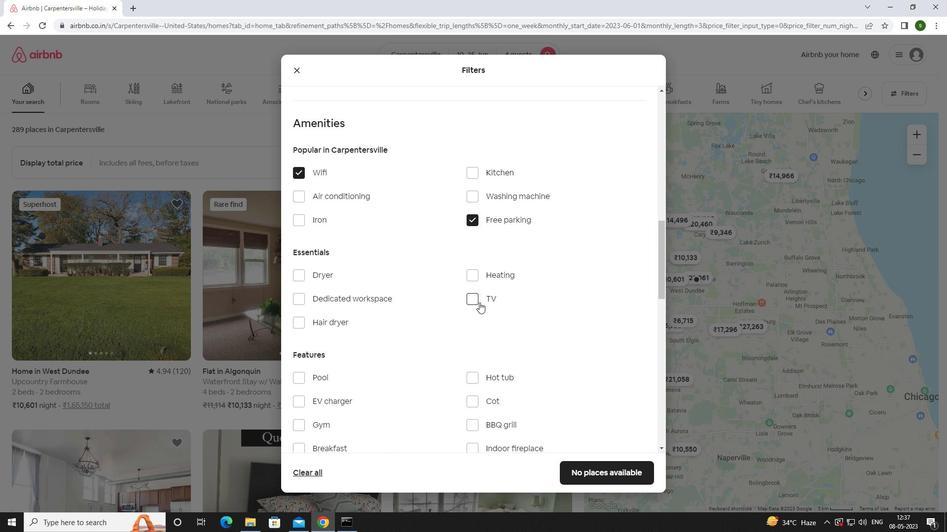 
Action: Mouse moved to (404, 328)
Screenshot: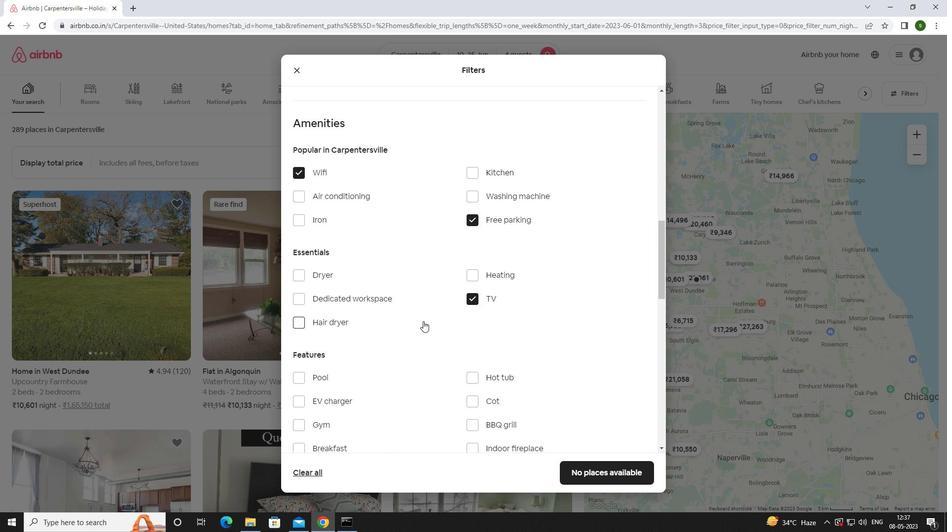 
Action: Mouse scrolled (404, 328) with delta (0, 0)
Screenshot: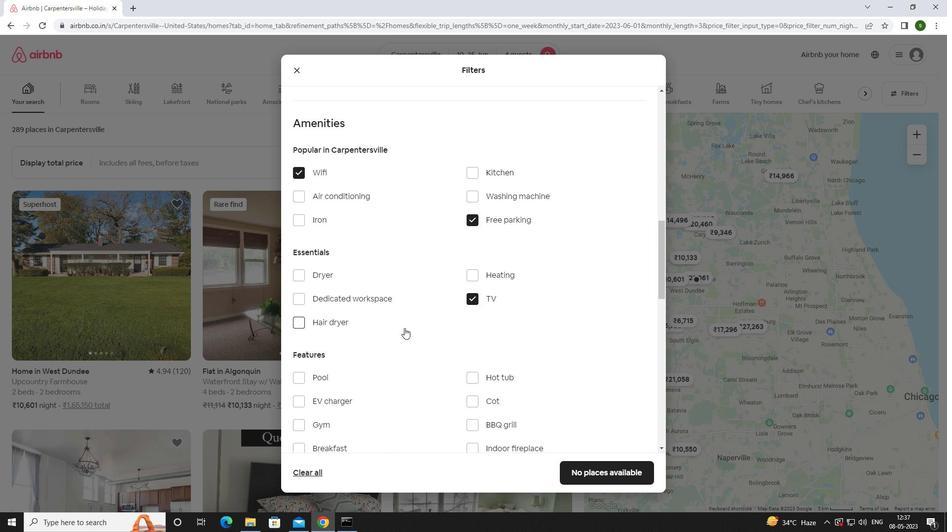 
Action: Mouse scrolled (404, 328) with delta (0, 0)
Screenshot: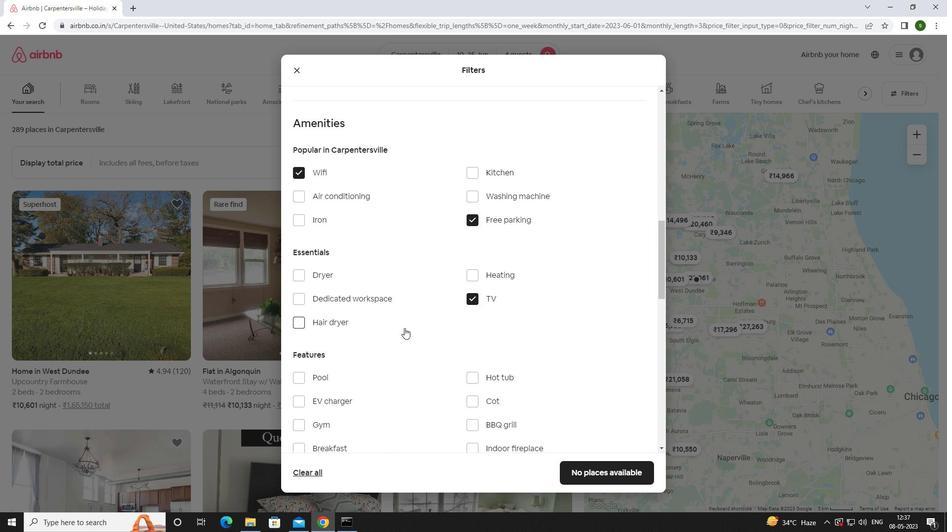 
Action: Mouse moved to (310, 329)
Screenshot: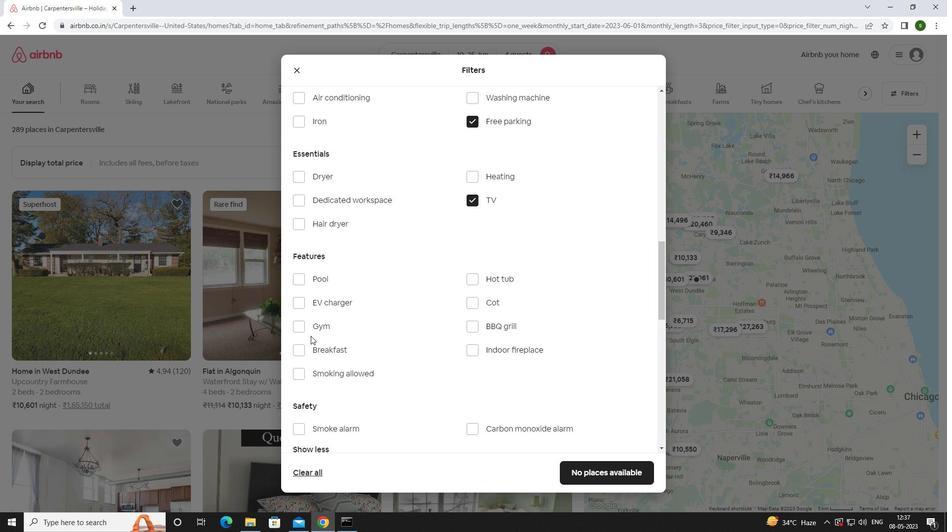 
Action: Mouse pressed left at (310, 329)
Screenshot: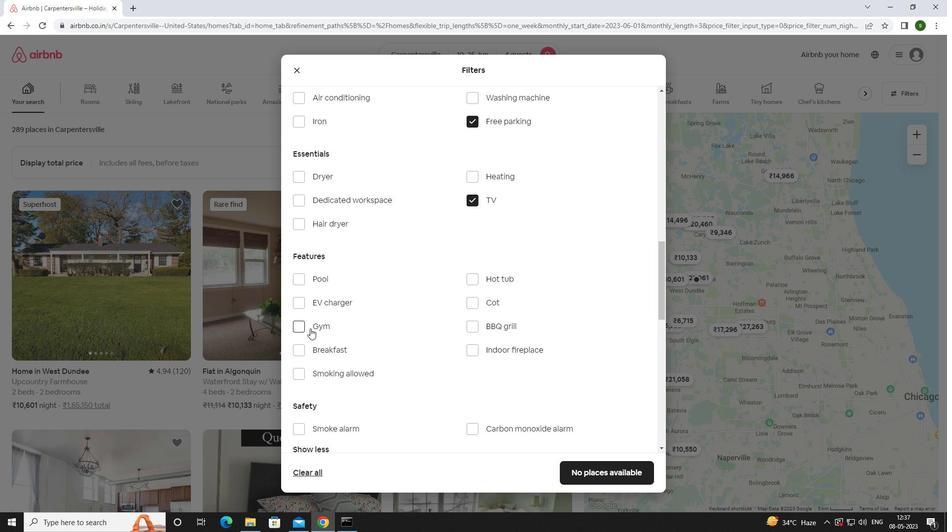 
Action: Mouse moved to (313, 354)
Screenshot: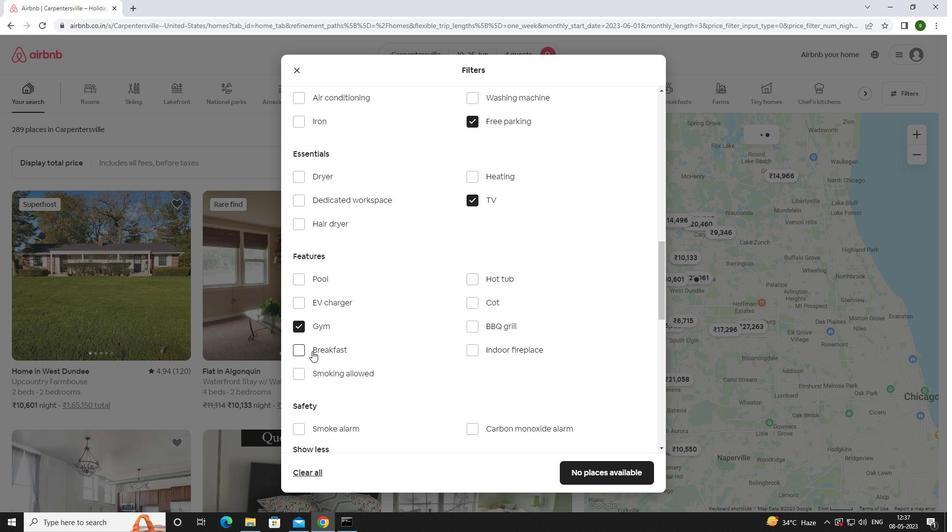 
Action: Mouse pressed left at (313, 354)
Screenshot: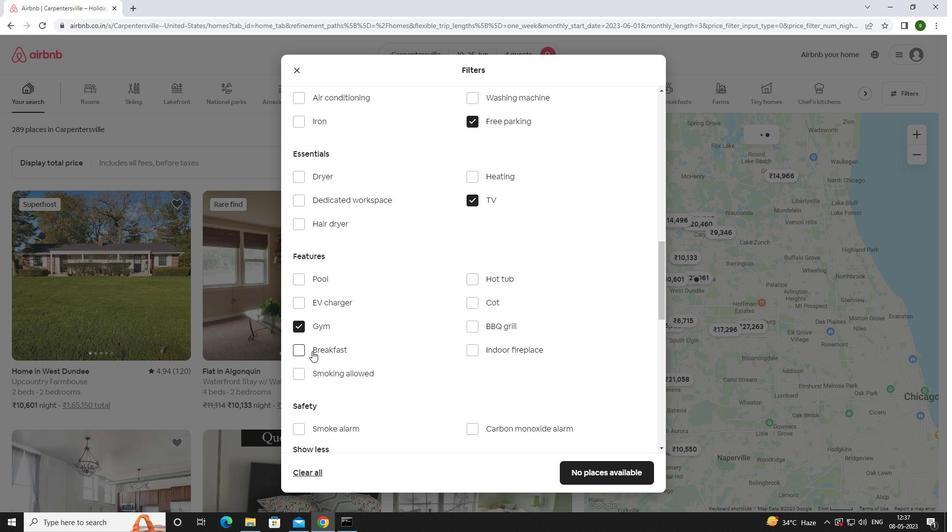 
Action: Mouse moved to (334, 353)
Screenshot: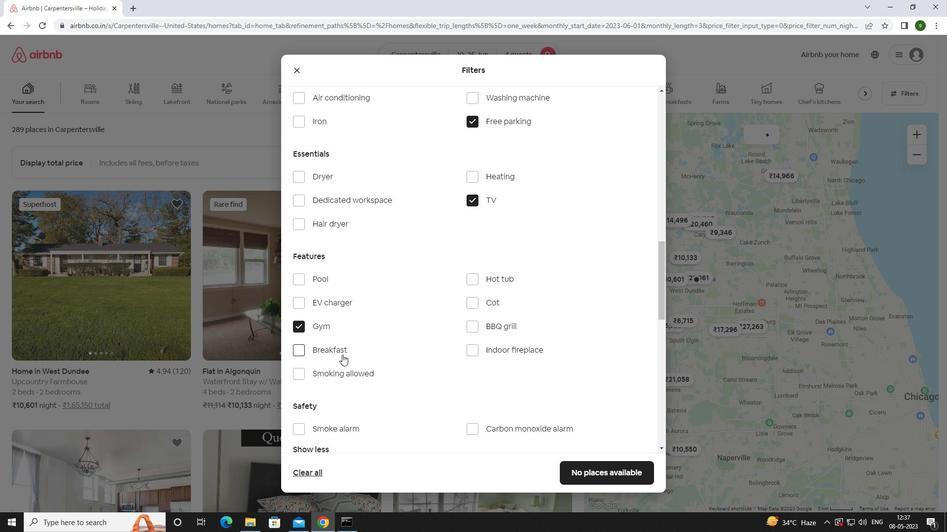 
Action: Mouse pressed left at (334, 353)
Screenshot: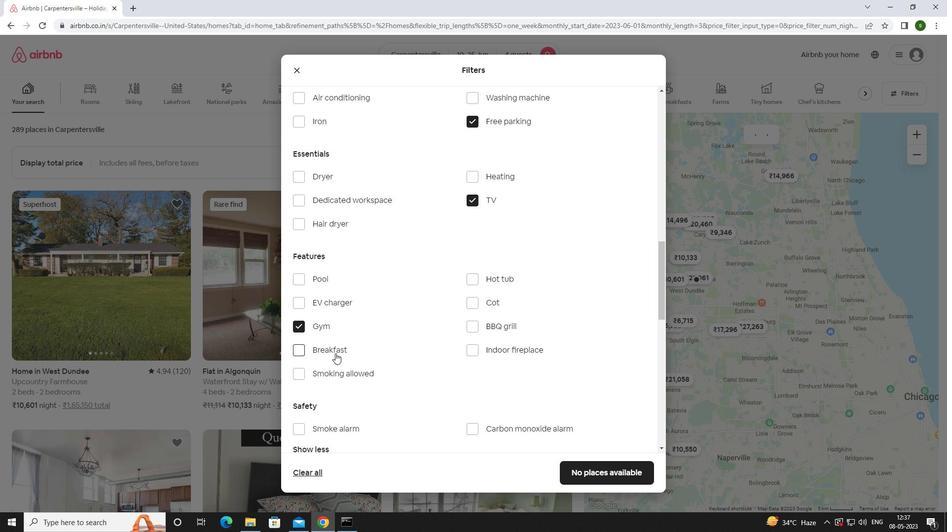 
Action: Mouse moved to (303, 345)
Screenshot: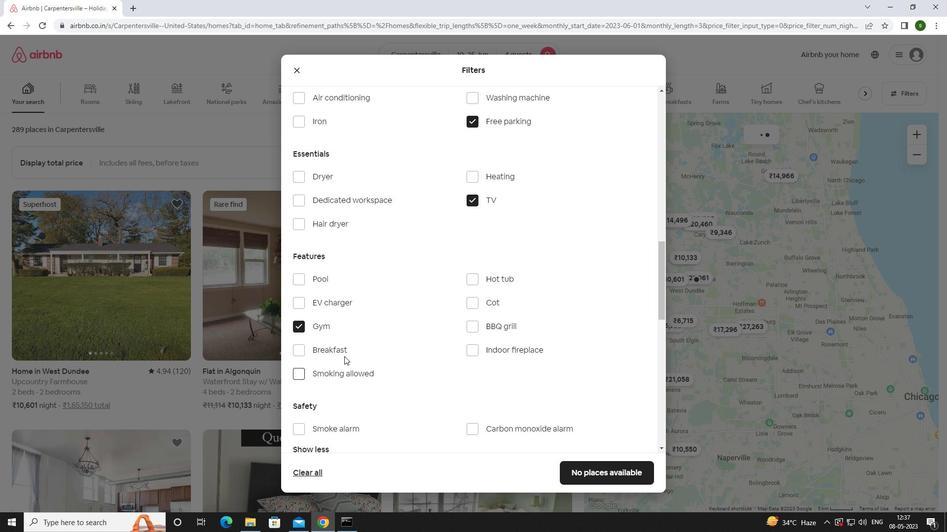 
Action: Mouse pressed left at (303, 345)
Screenshot: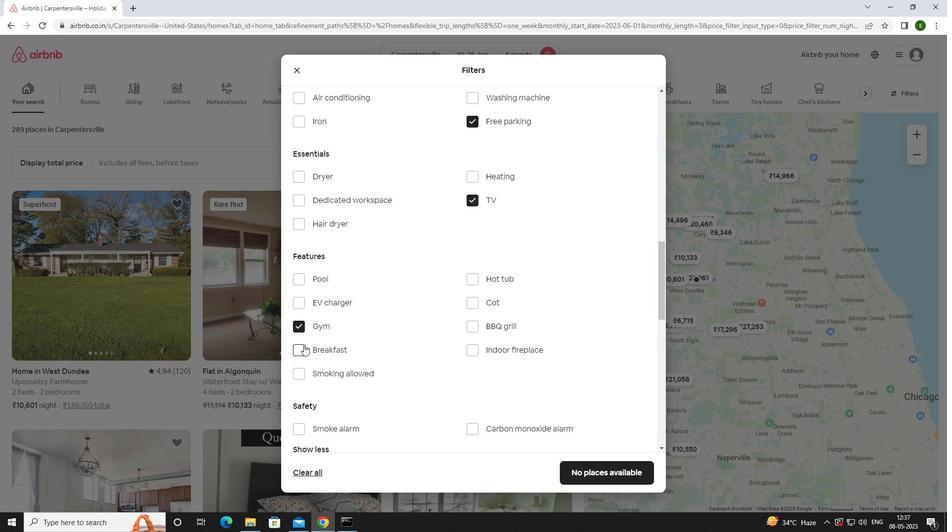 
Action: Mouse moved to (505, 363)
Screenshot: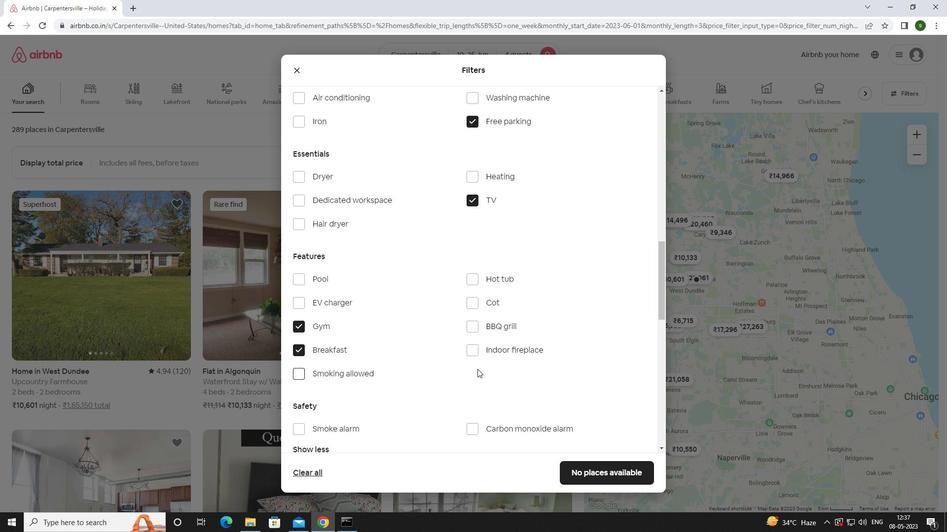 
Action: Mouse scrolled (505, 362) with delta (0, 0)
Screenshot: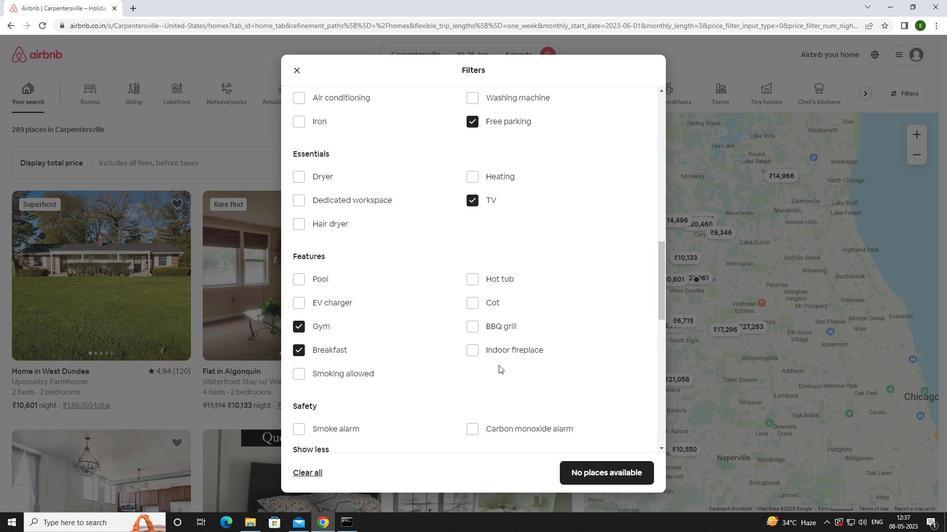 
Action: Mouse scrolled (505, 362) with delta (0, 0)
Screenshot: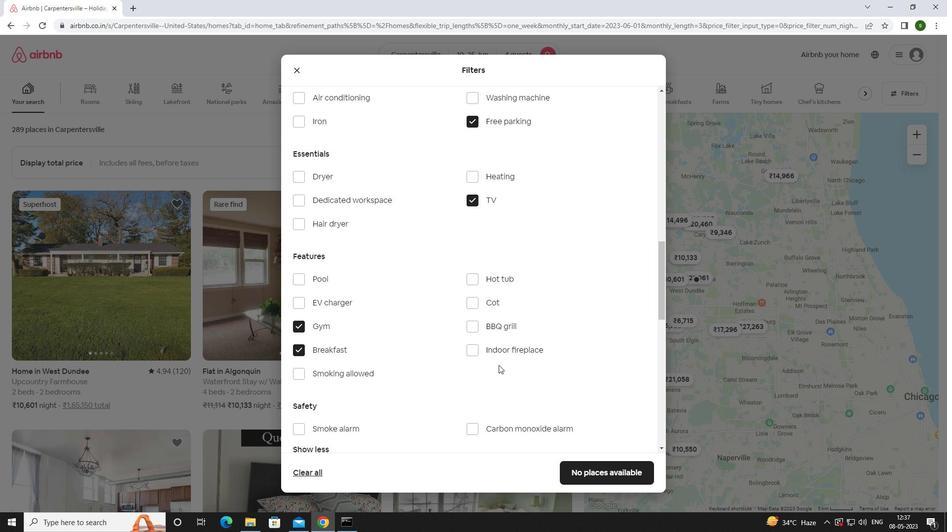 
Action: Mouse scrolled (505, 362) with delta (0, 0)
Screenshot: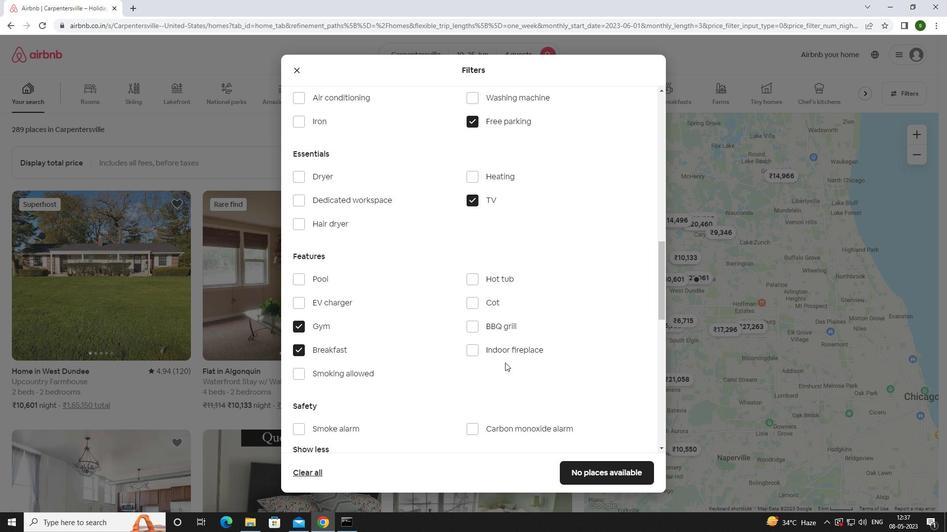 
Action: Mouse scrolled (505, 362) with delta (0, 0)
Screenshot: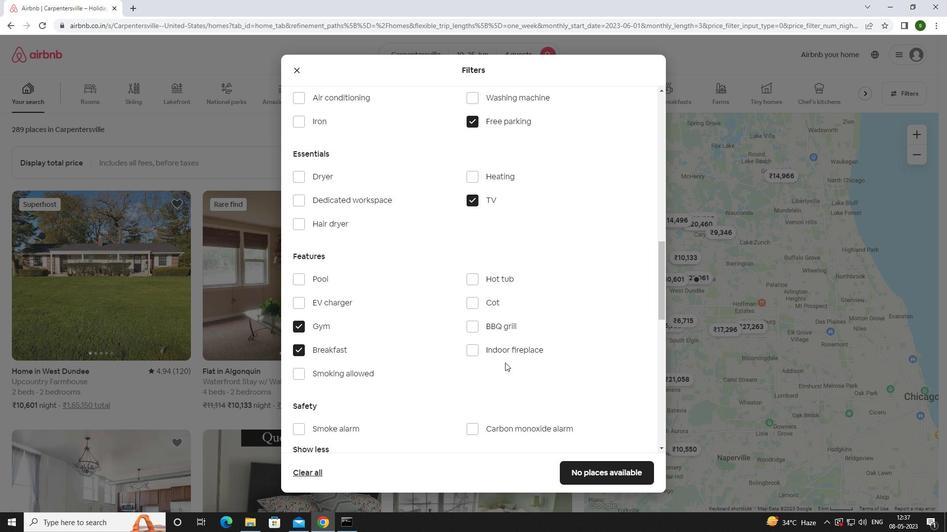 
Action: Mouse moved to (624, 368)
Screenshot: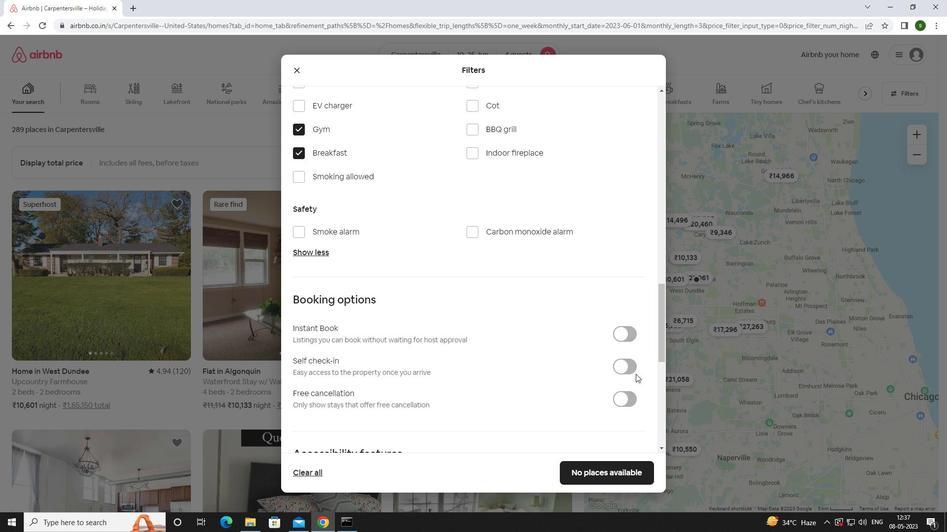 
Action: Mouse pressed left at (624, 368)
Screenshot: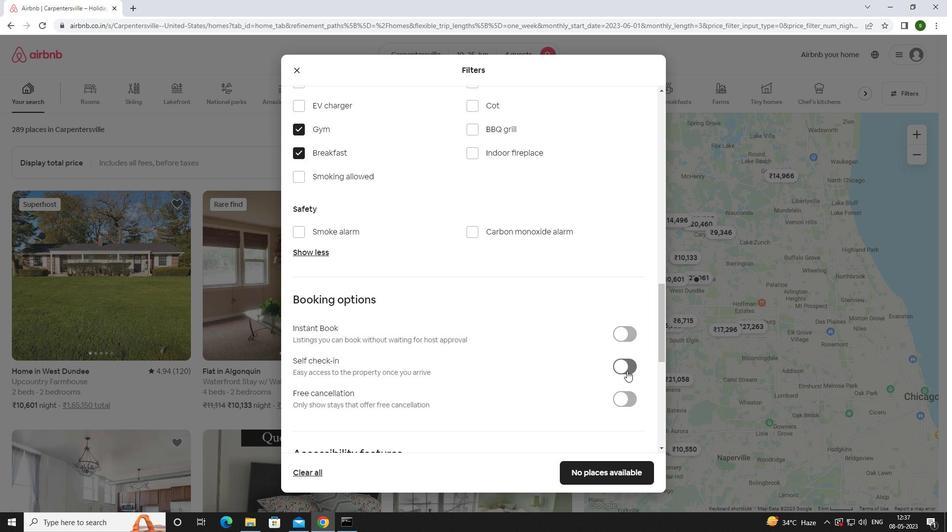 
Action: Mouse moved to (474, 350)
Screenshot: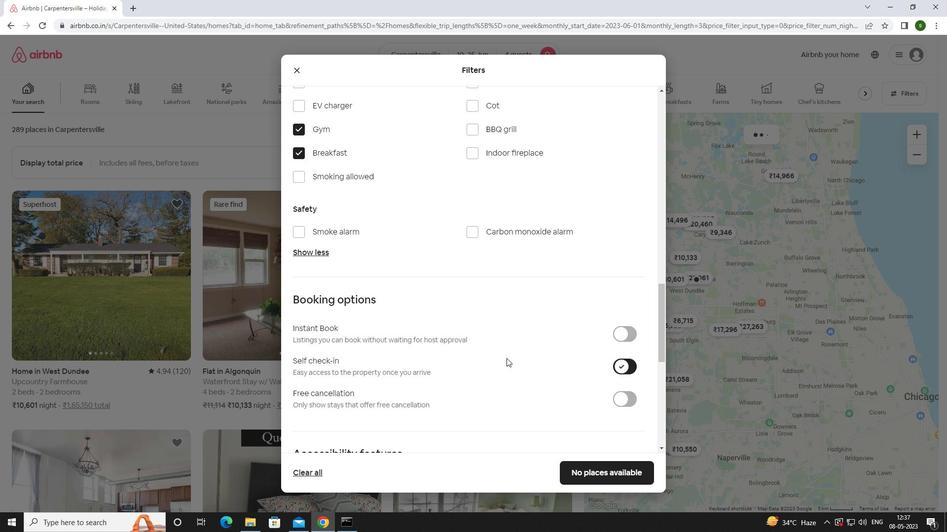 
Action: Mouse scrolled (474, 349) with delta (0, 0)
Screenshot: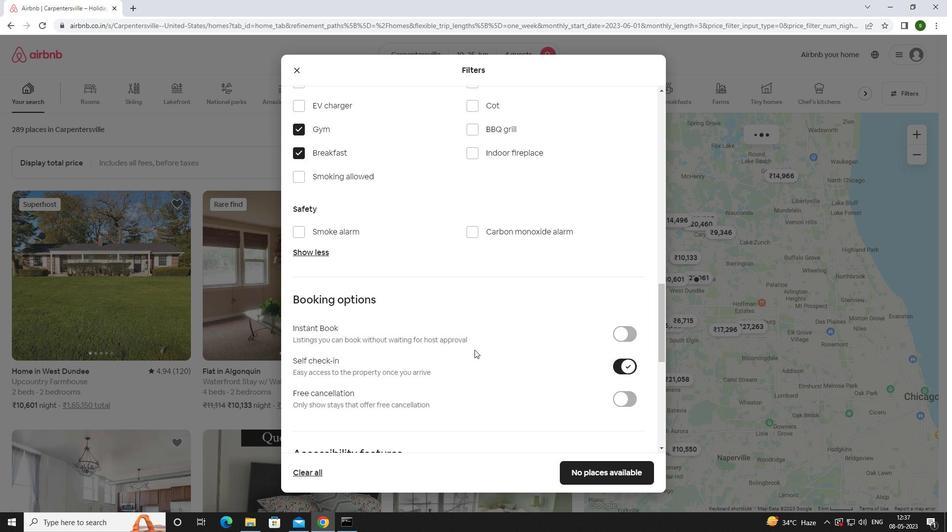 
Action: Mouse scrolled (474, 349) with delta (0, 0)
Screenshot: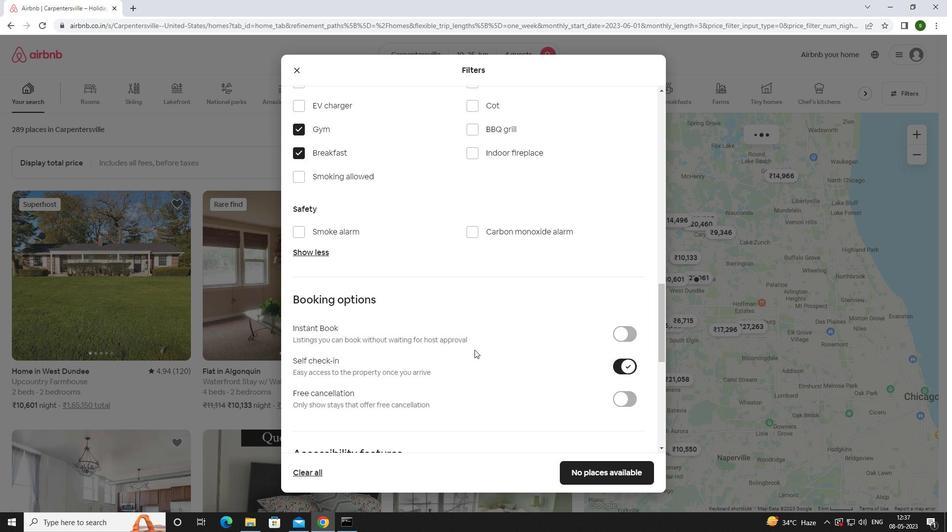 
Action: Mouse scrolled (474, 349) with delta (0, 0)
Screenshot: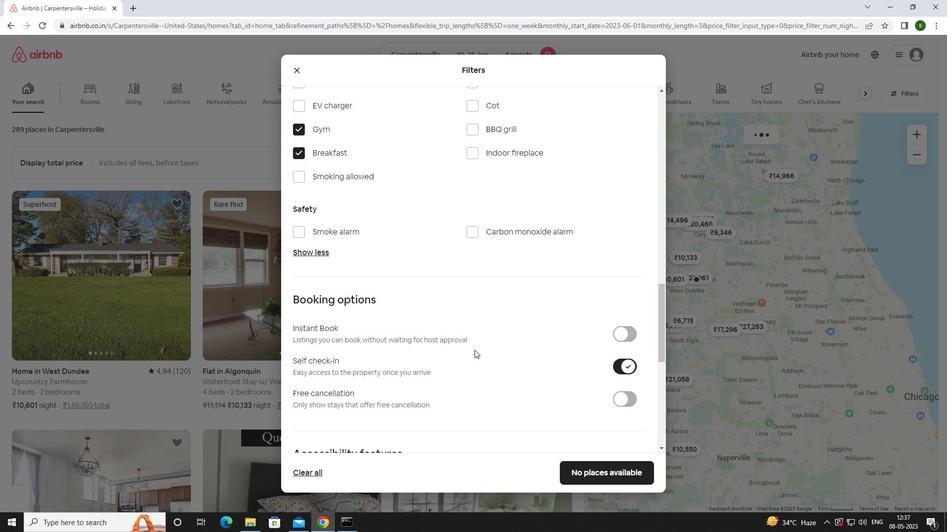 
Action: Mouse scrolled (474, 349) with delta (0, 0)
Screenshot: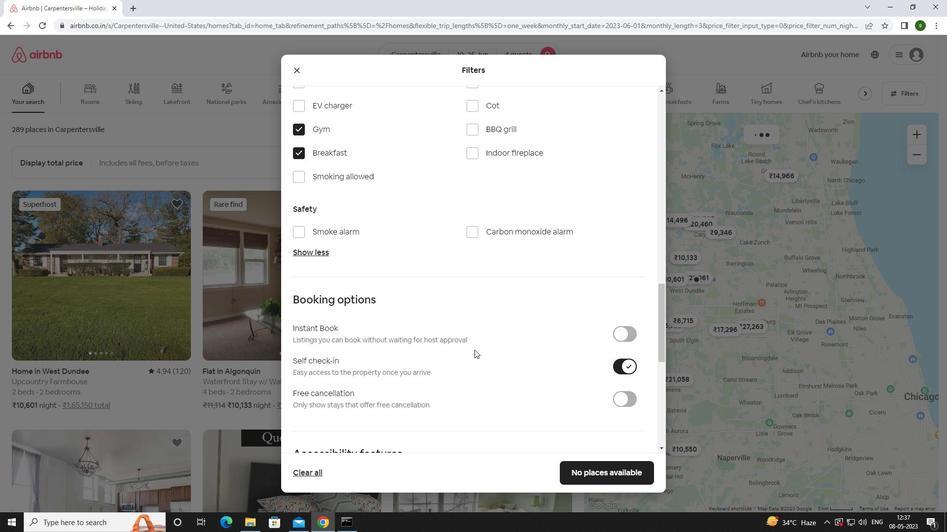 
Action: Mouse scrolled (474, 349) with delta (0, 0)
Screenshot: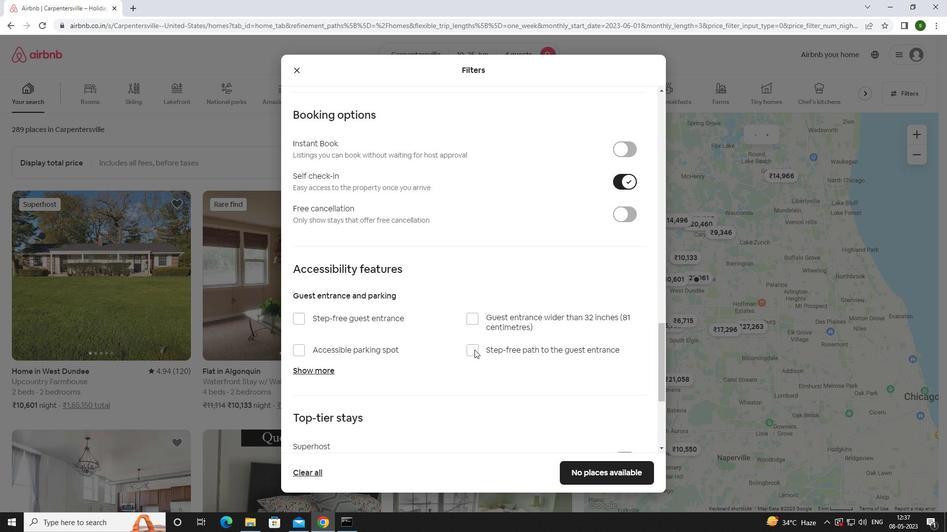 
Action: Mouse scrolled (474, 349) with delta (0, 0)
Screenshot: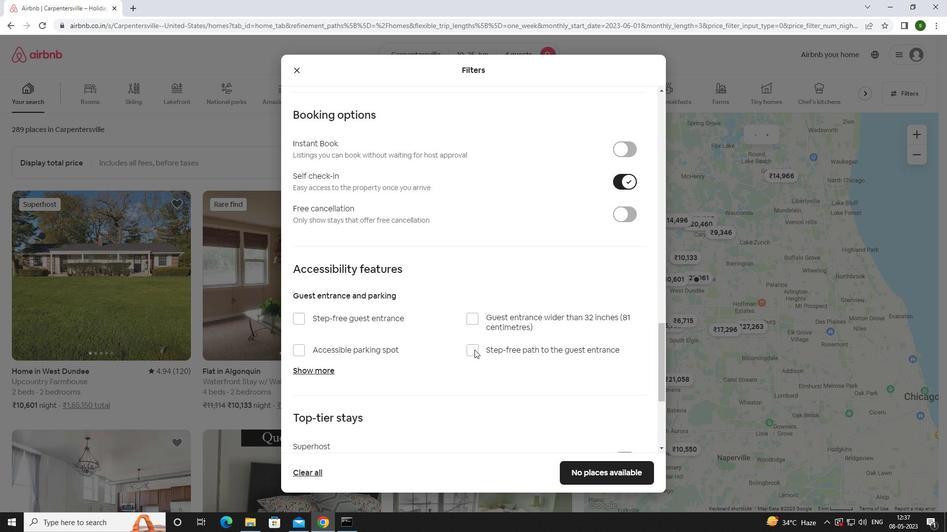 
Action: Mouse scrolled (474, 349) with delta (0, 0)
Screenshot: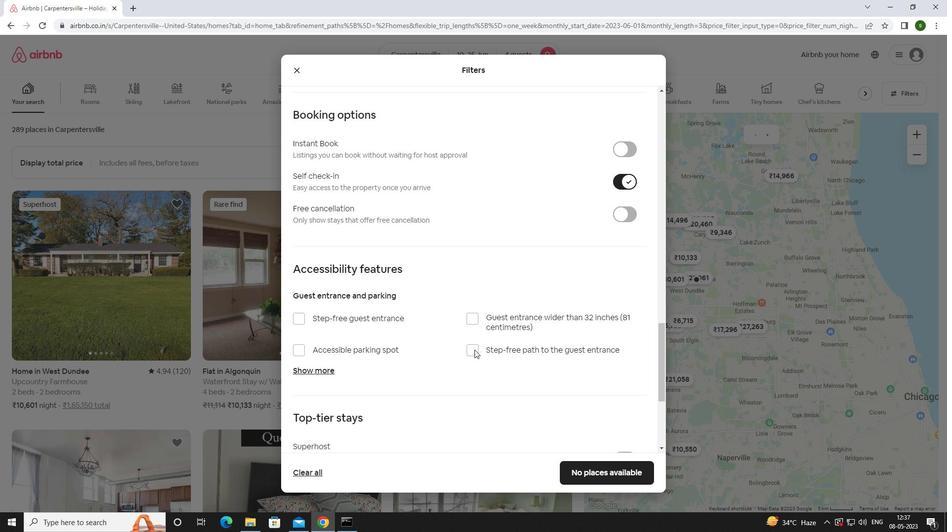
Action: Mouse scrolled (474, 349) with delta (0, 0)
Screenshot: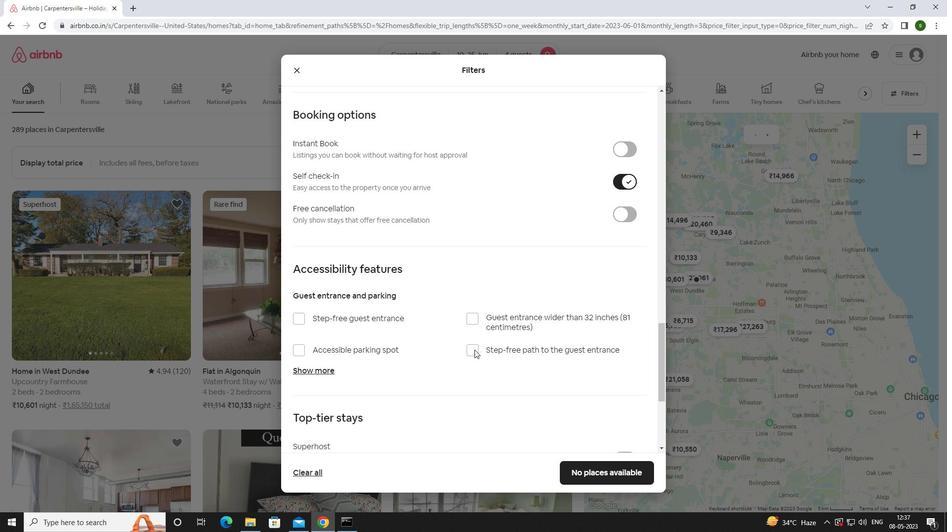 
Action: Mouse scrolled (474, 349) with delta (0, 0)
Screenshot: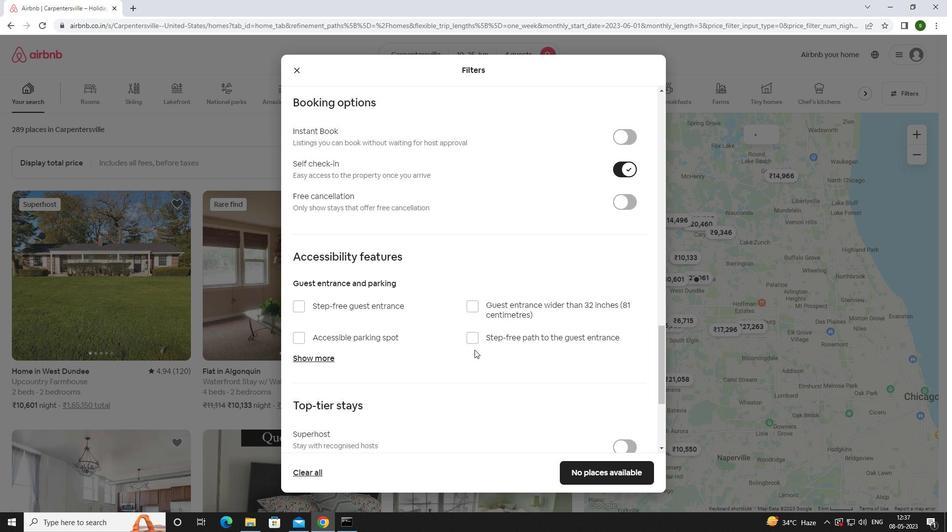 
Action: Mouse moved to (336, 384)
Screenshot: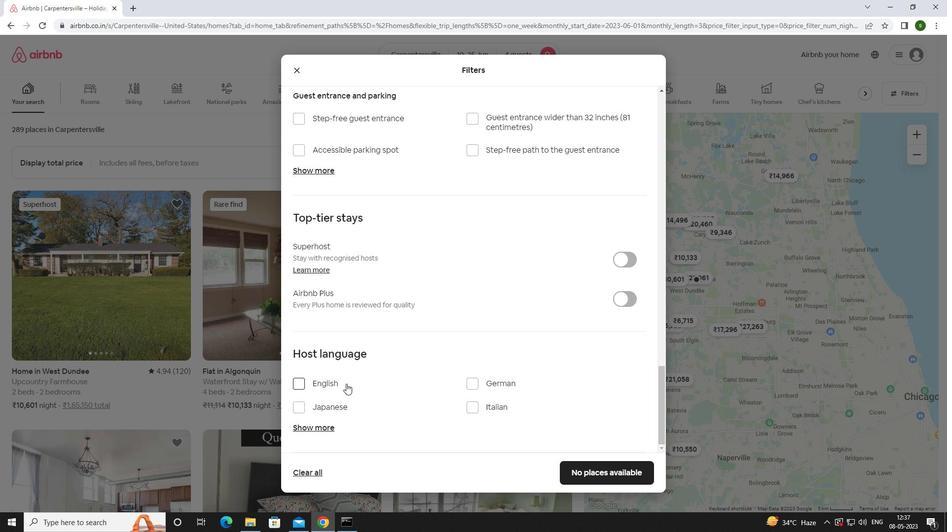
Action: Mouse pressed left at (336, 384)
Screenshot: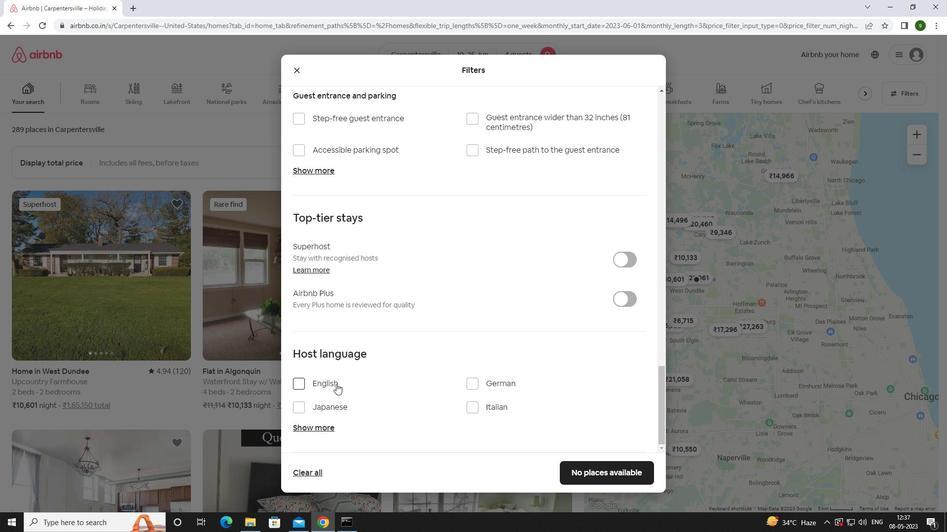 
Action: Mouse moved to (608, 476)
Screenshot: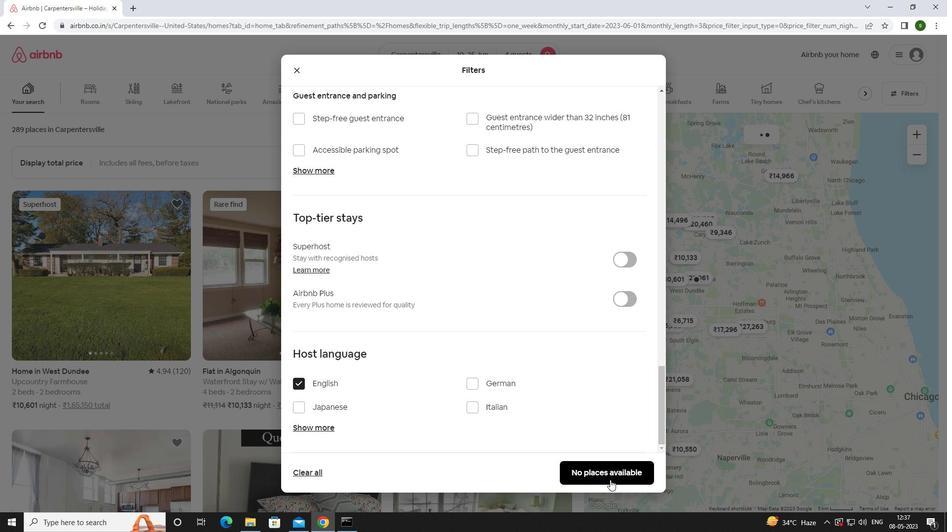 
Action: Mouse pressed left at (608, 476)
Screenshot: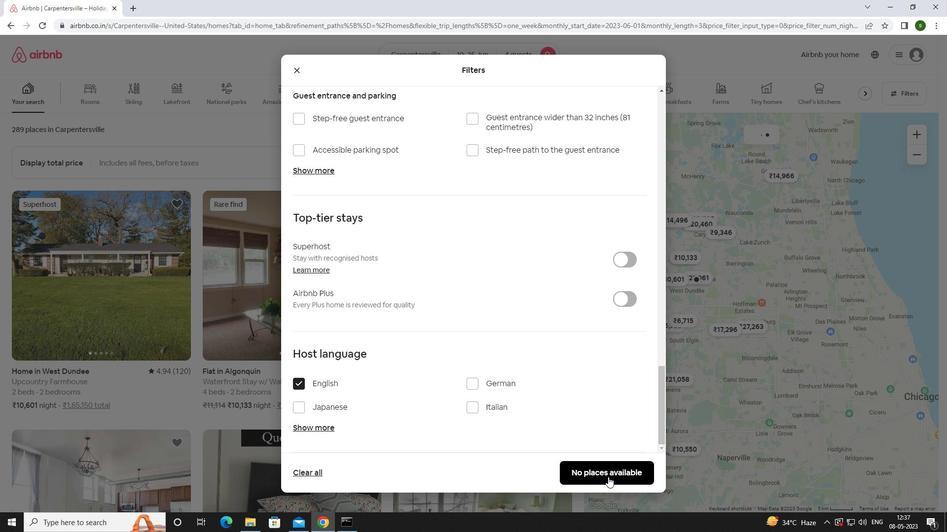 
Action: Mouse moved to (443, 317)
Screenshot: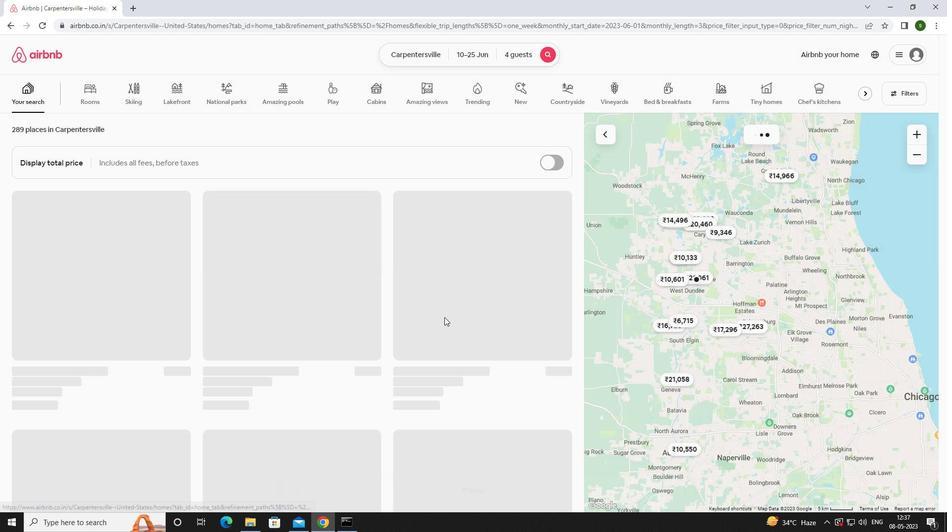 
